 Task: Add Attachment from "Attach a link" to Card Card0000000336 in Board Board0000000084 in Workspace WS0000000028 in Trello. Add Cover Red to Card Card0000000336 in Board Board0000000084 in Workspace WS0000000028 in Trello. Add "Join Card" Button Button0000000336  to Card Card0000000336 in Board Board0000000084 in Workspace WS0000000028 in Trello. Add Description DS0000000336 to Card Card0000000336 in Board Board0000000084 in Workspace WS0000000028 in Trello. Add Comment CM0000000336 to Card Card0000000336 in Board Board0000000084 in Workspace WS0000000028 in Trello
Action: Mouse moved to (325, 461)
Screenshot: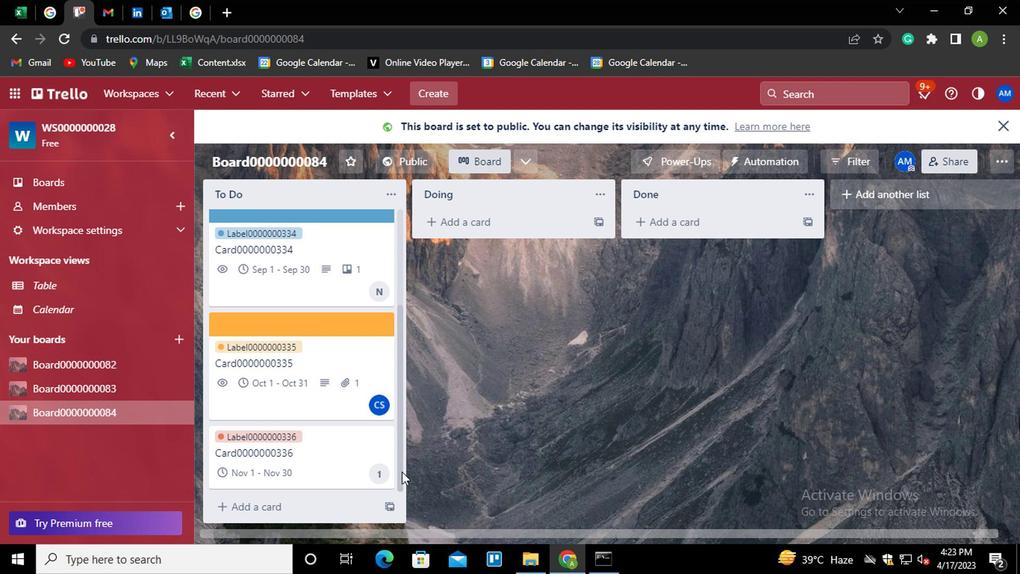 
Action: Mouse pressed left at (325, 461)
Screenshot: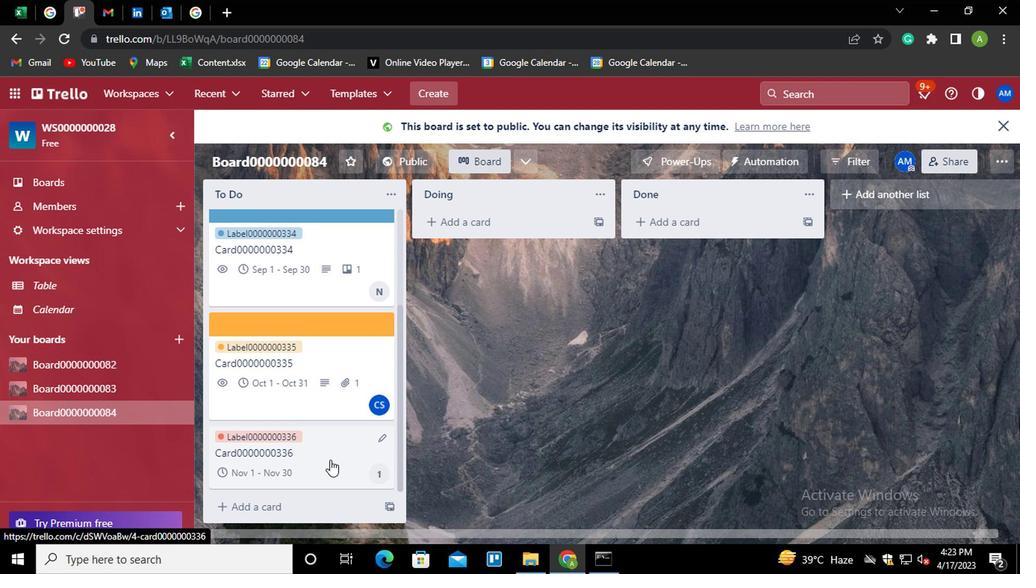
Action: Mouse moved to (398, 405)
Screenshot: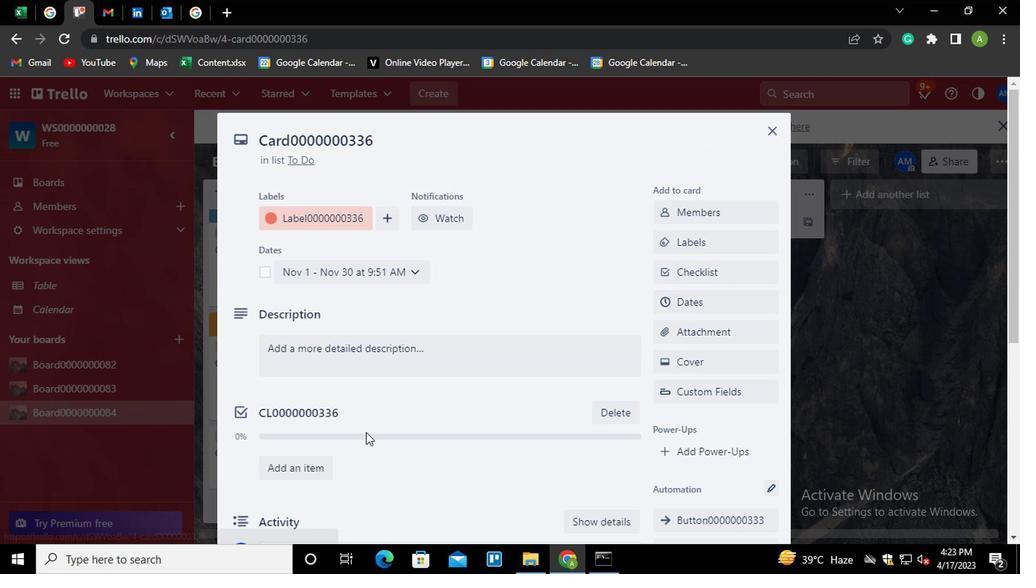 
Action: Mouse scrolled (398, 404) with delta (0, -1)
Screenshot: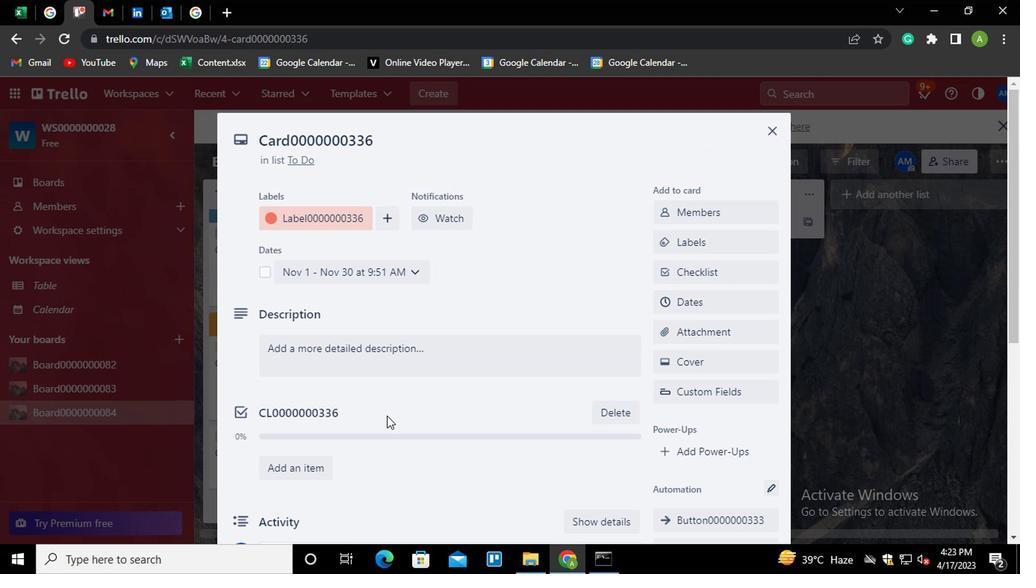 
Action: Mouse scrolled (398, 404) with delta (0, -1)
Screenshot: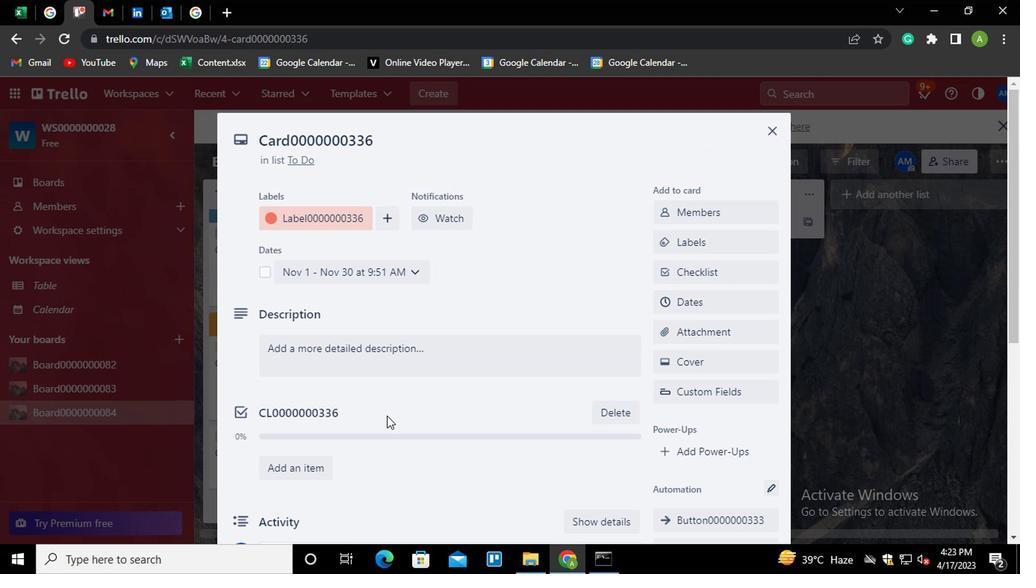 
Action: Mouse scrolled (398, 404) with delta (0, -1)
Screenshot: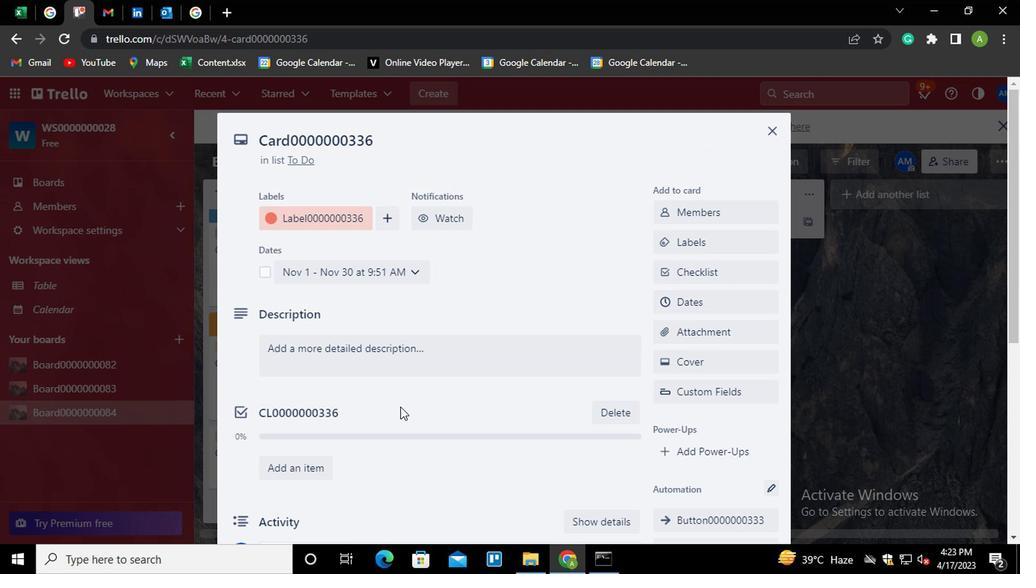 
Action: Mouse scrolled (398, 404) with delta (0, -1)
Screenshot: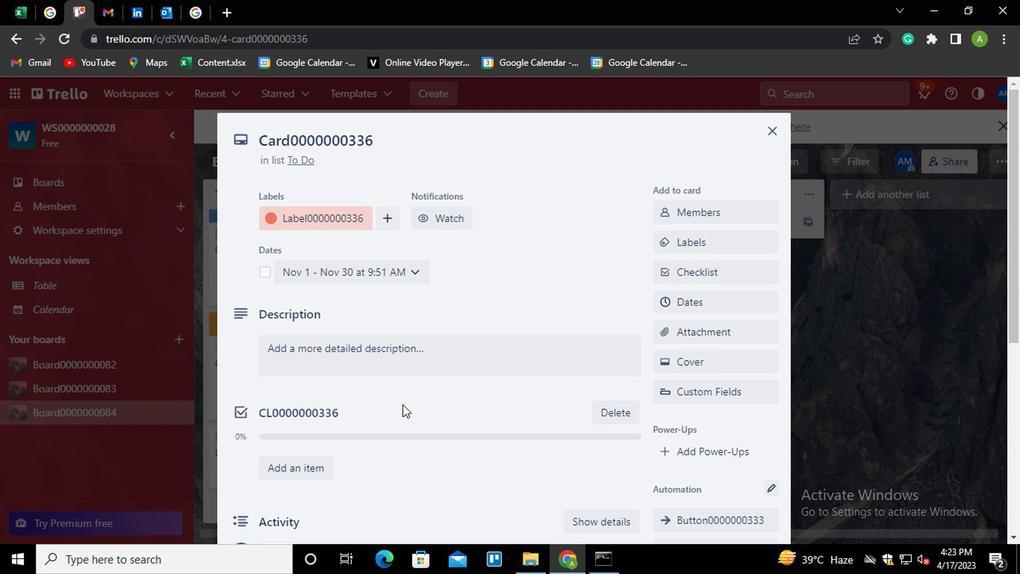 
Action: Mouse moved to (698, 217)
Screenshot: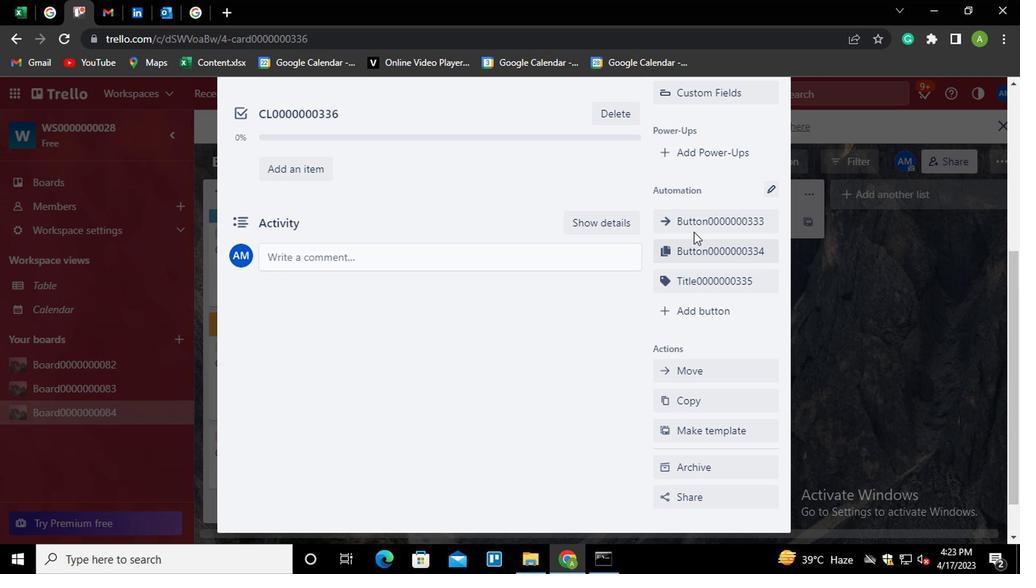 
Action: Mouse scrolled (698, 218) with delta (0, 0)
Screenshot: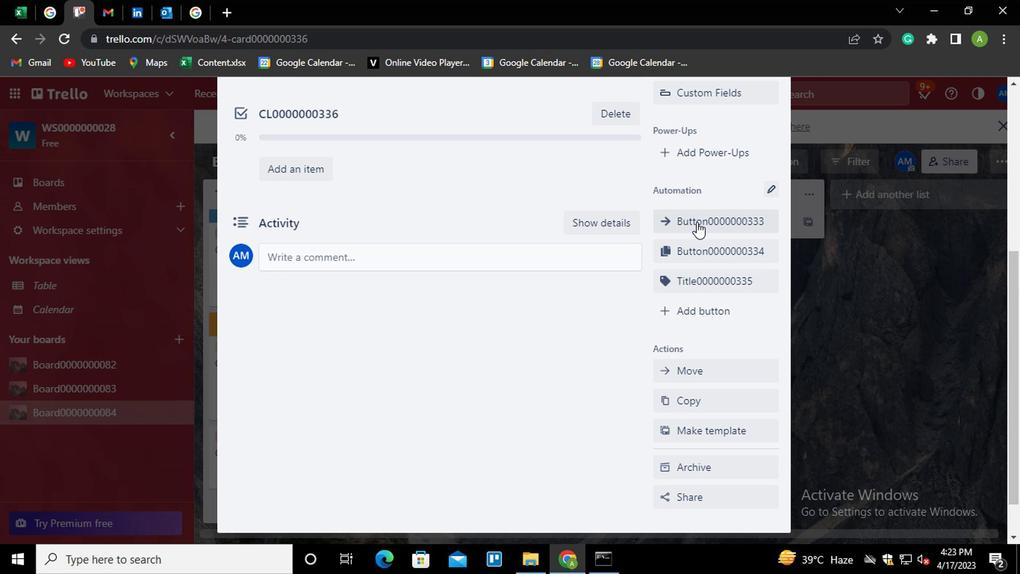 
Action: Mouse scrolled (698, 218) with delta (0, 0)
Screenshot: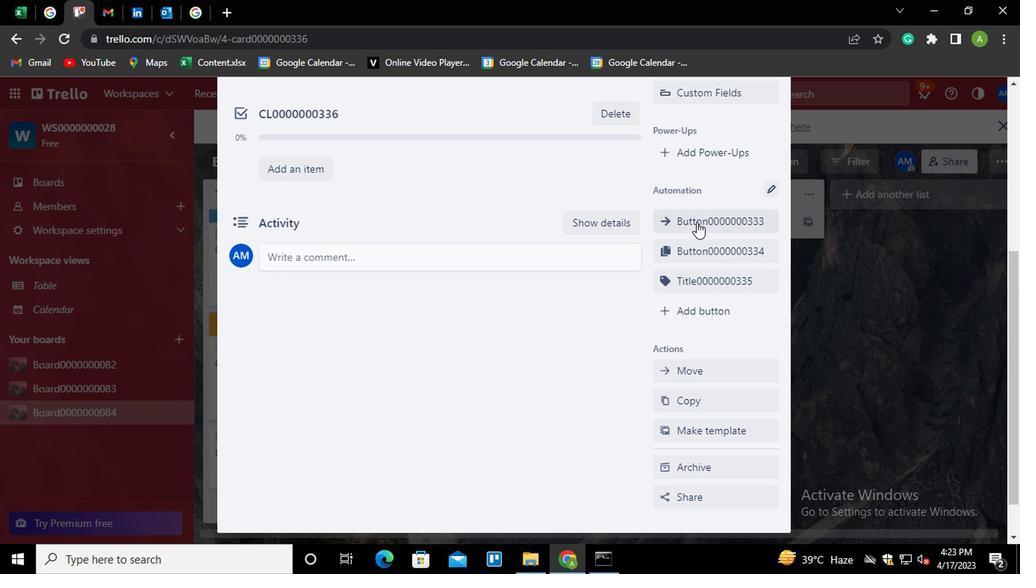 
Action: Mouse scrolled (698, 218) with delta (0, 0)
Screenshot: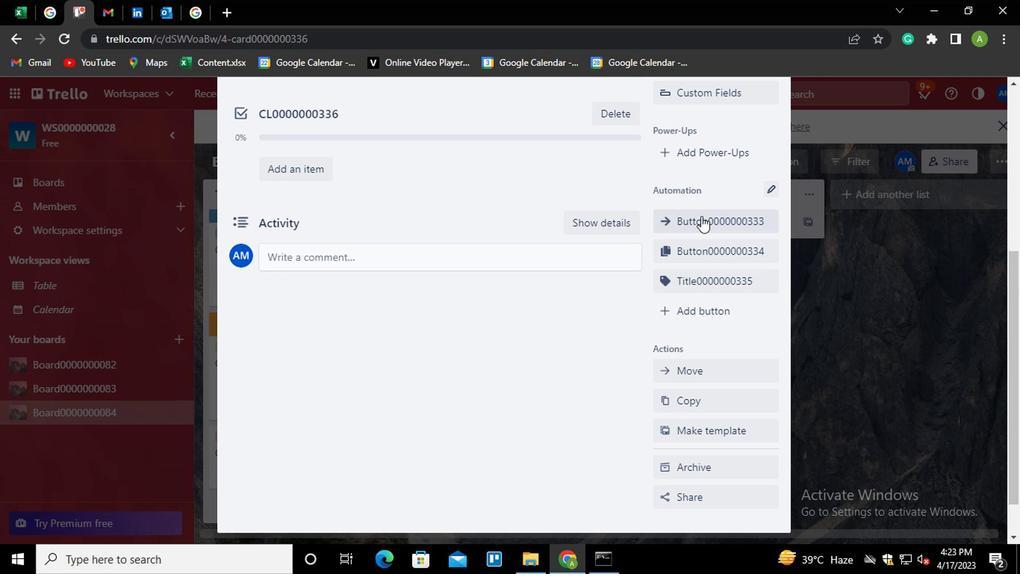 
Action: Mouse moved to (709, 256)
Screenshot: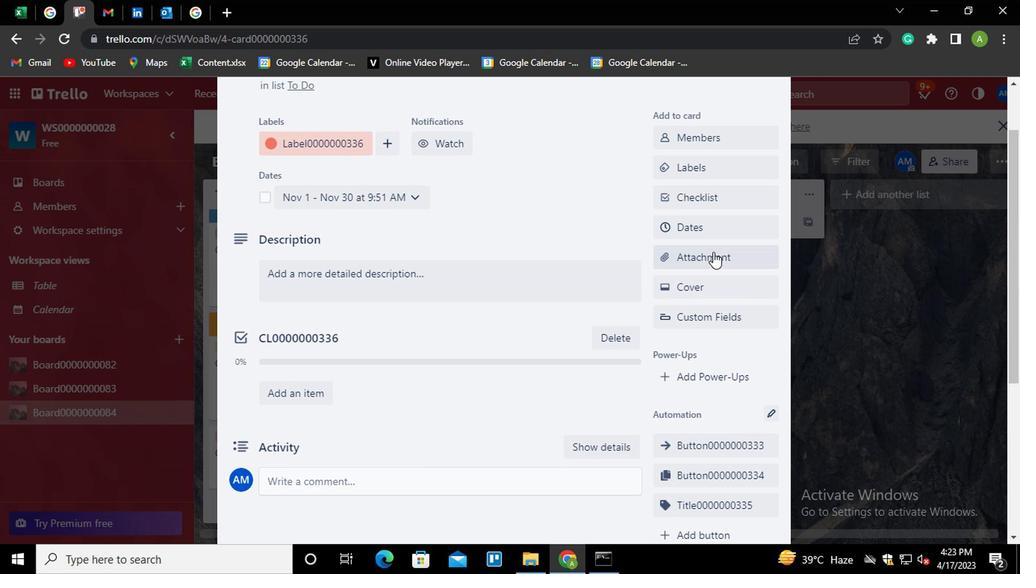 
Action: Mouse pressed left at (709, 256)
Screenshot: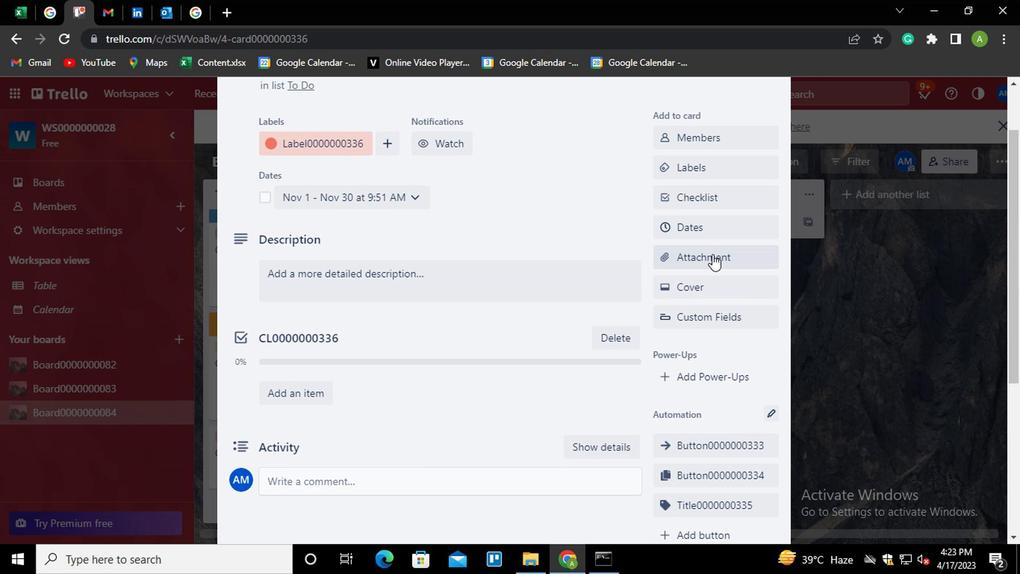 
Action: Mouse moved to (708, 295)
Screenshot: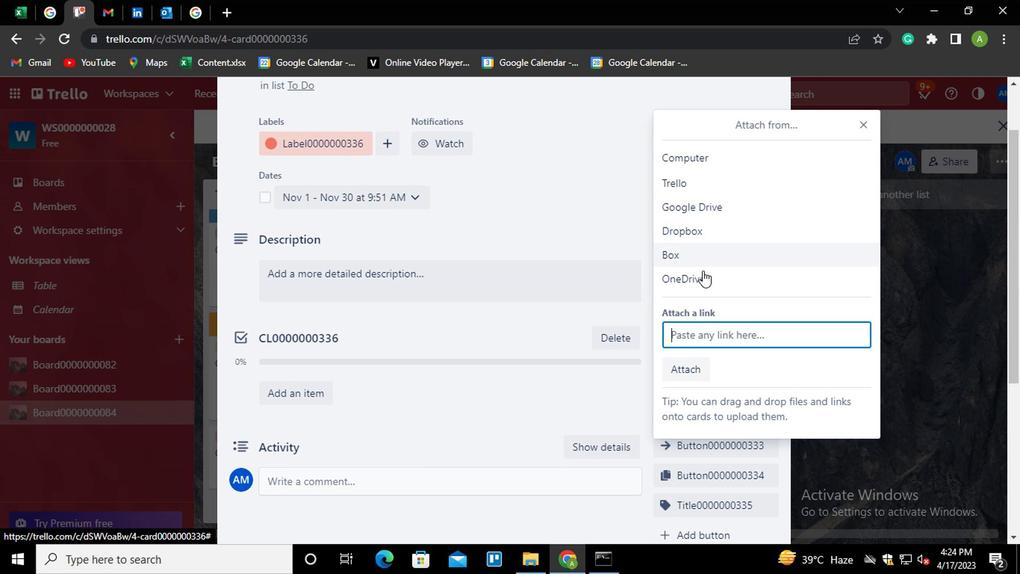 
Action: Key pressed ctrl+V
Screenshot: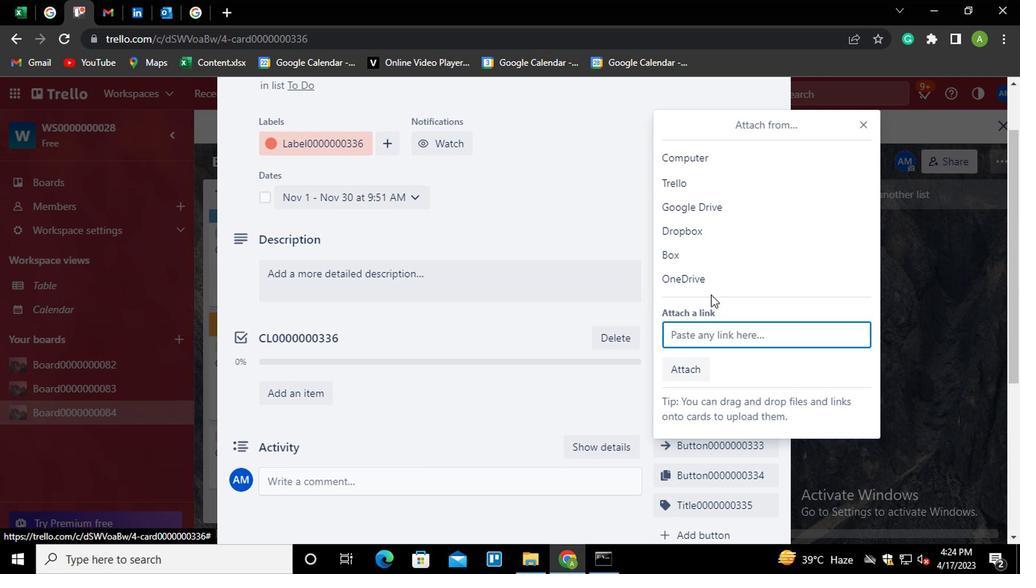 
Action: Mouse moved to (682, 419)
Screenshot: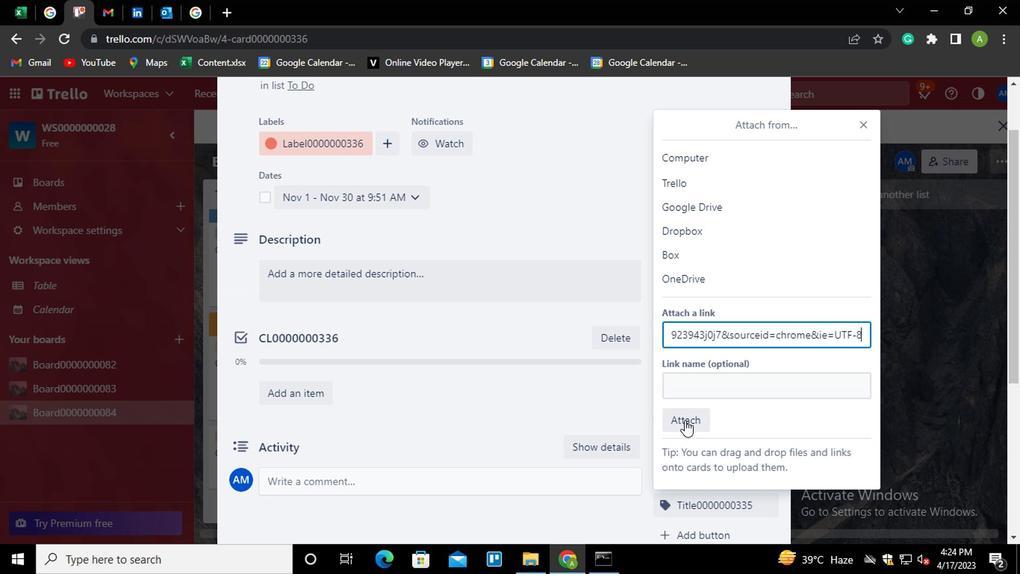 
Action: Mouse pressed left at (682, 419)
Screenshot: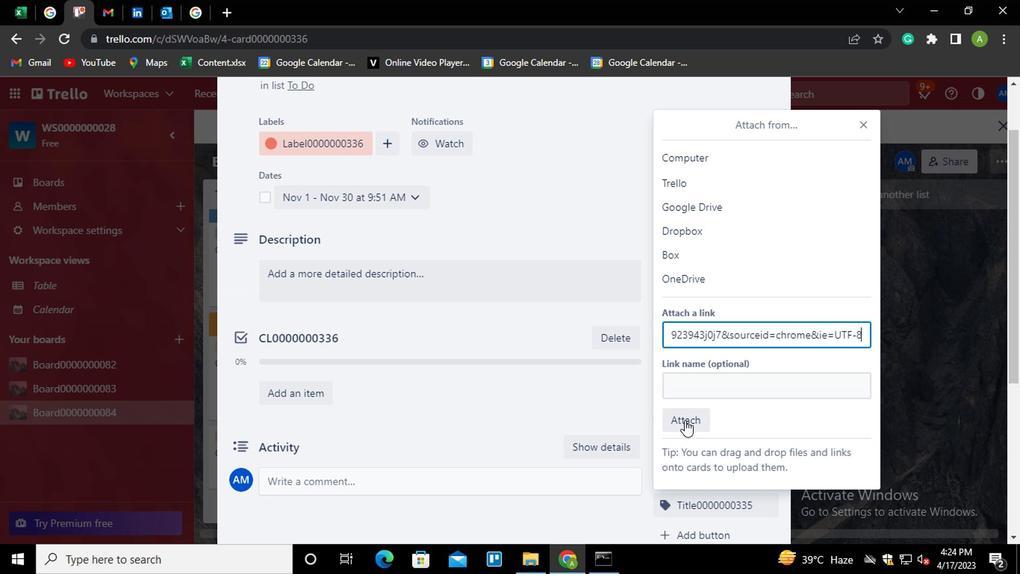 
Action: Mouse moved to (705, 286)
Screenshot: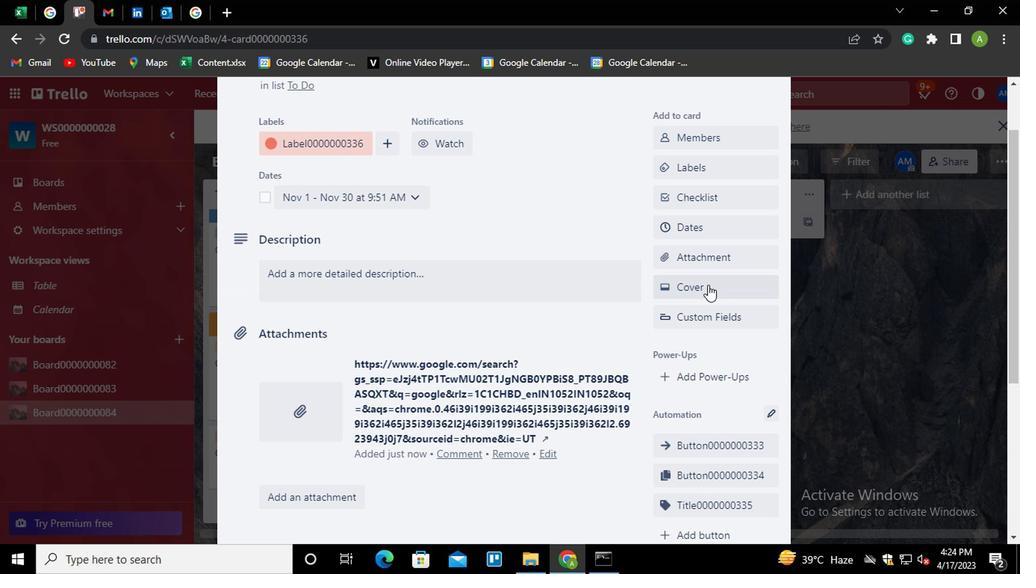 
Action: Mouse pressed left at (705, 286)
Screenshot: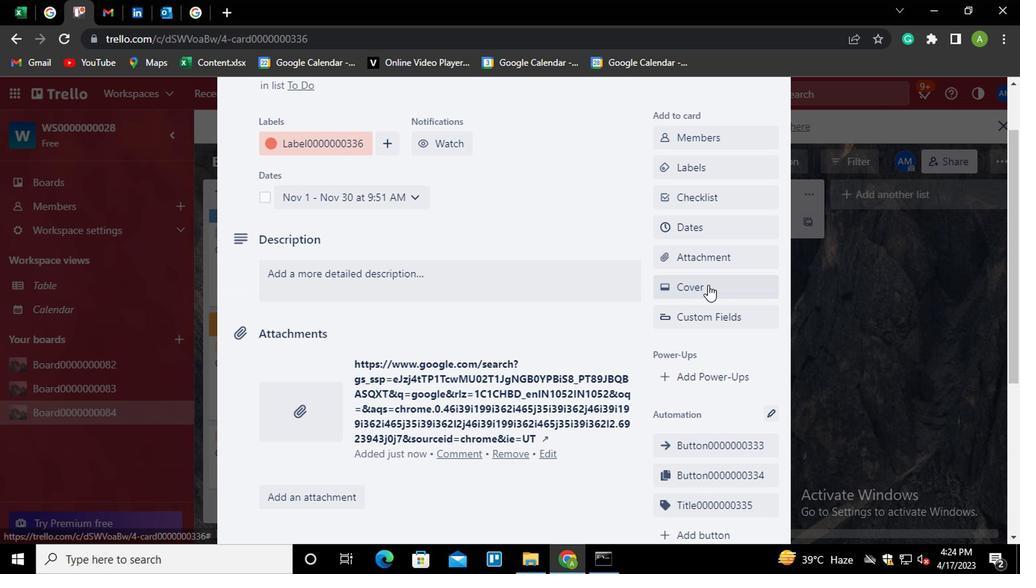 
Action: Mouse moved to (814, 263)
Screenshot: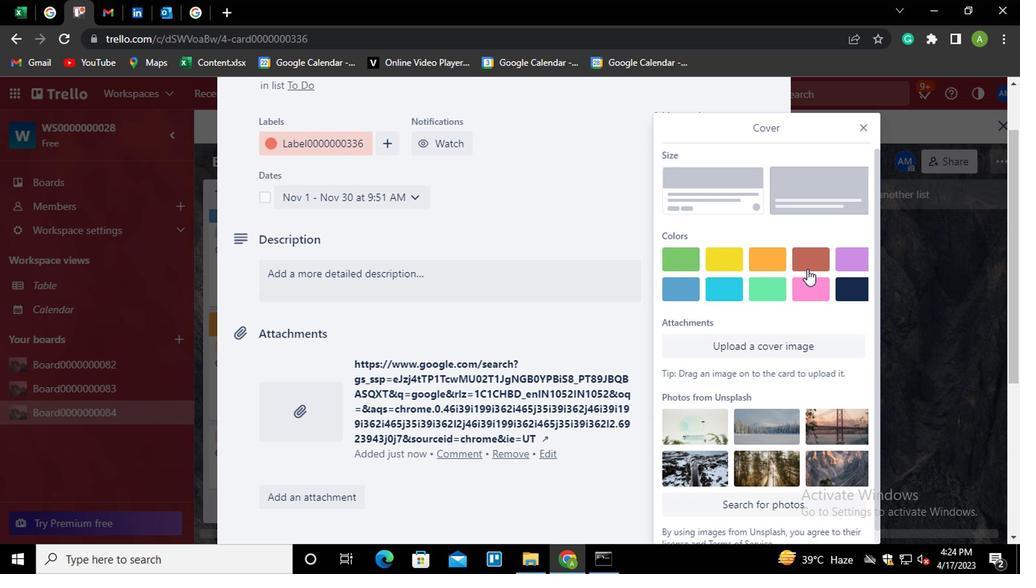 
Action: Mouse pressed left at (814, 263)
Screenshot: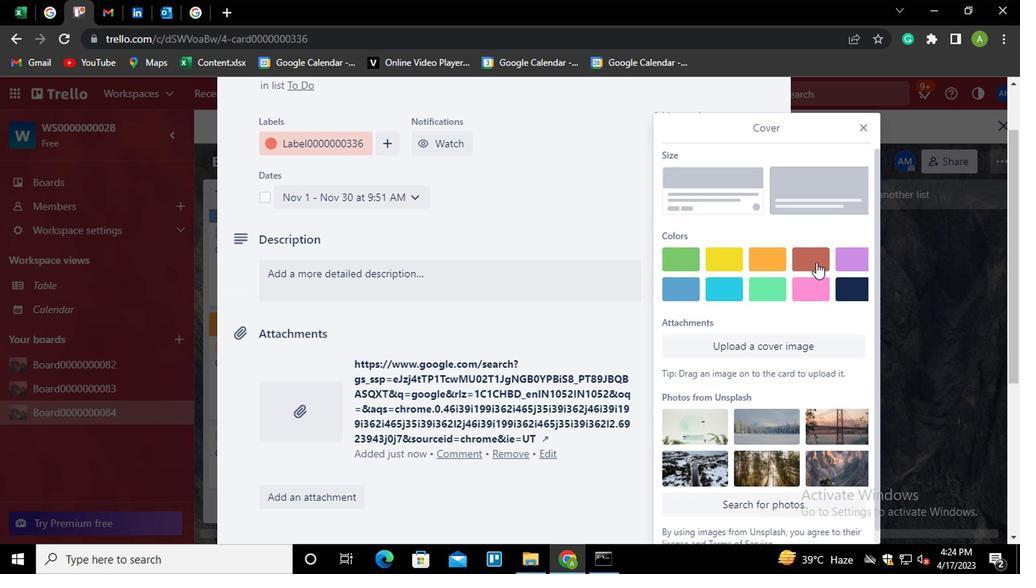 
Action: Mouse moved to (615, 210)
Screenshot: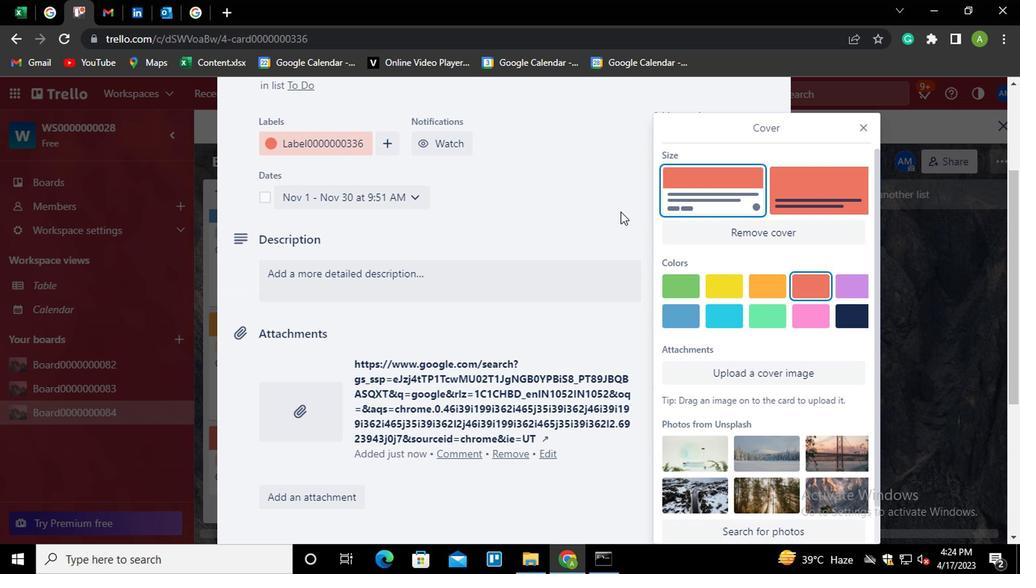 
Action: Mouse pressed left at (615, 210)
Screenshot: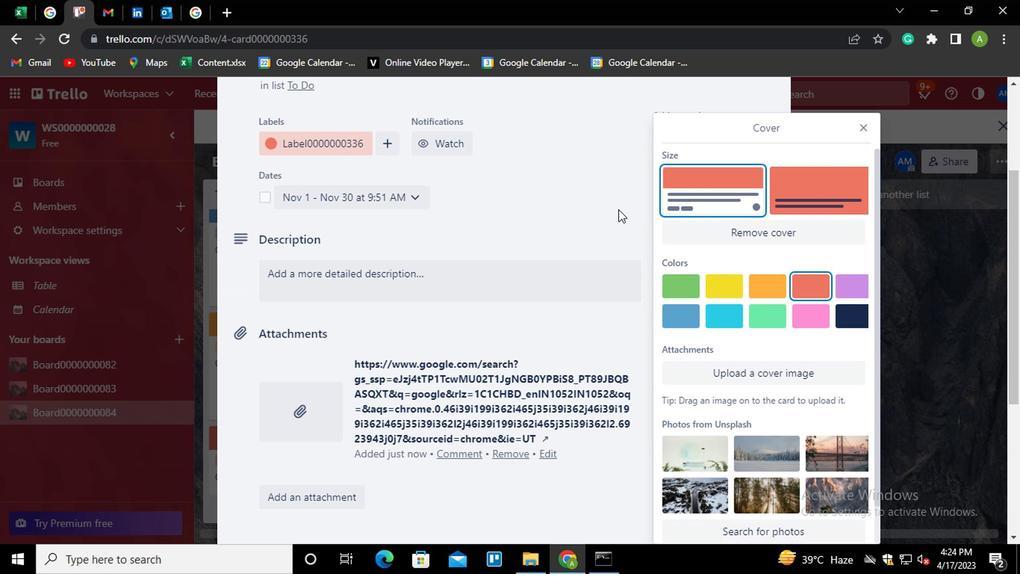 
Action: Mouse moved to (691, 500)
Screenshot: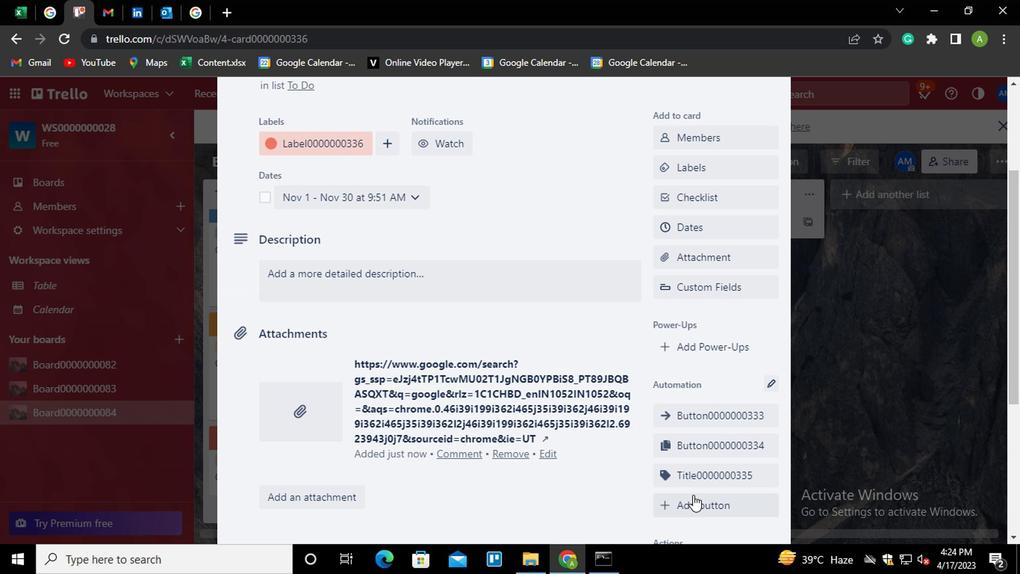 
Action: Mouse pressed left at (691, 500)
Screenshot: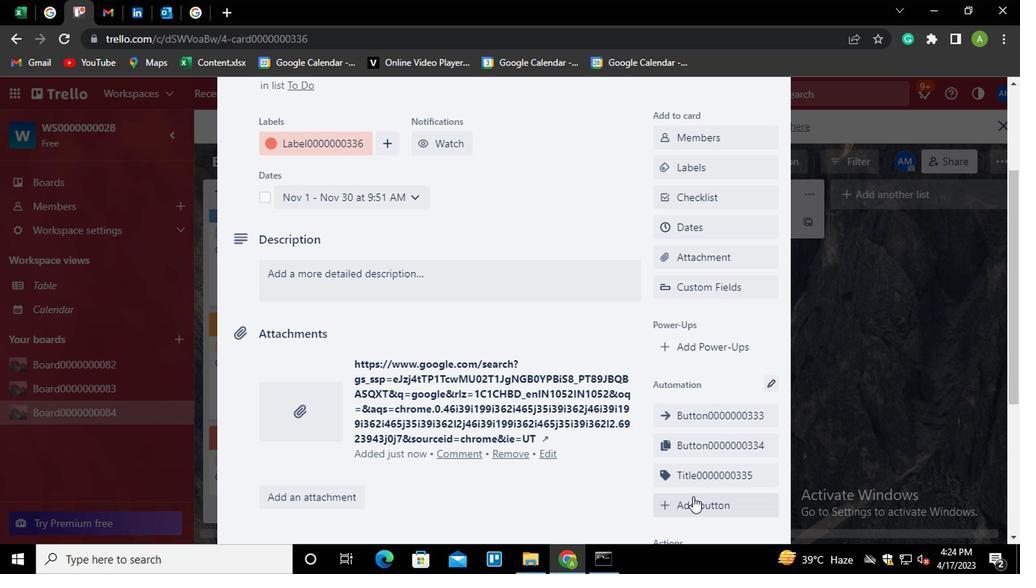 
Action: Mouse moved to (719, 285)
Screenshot: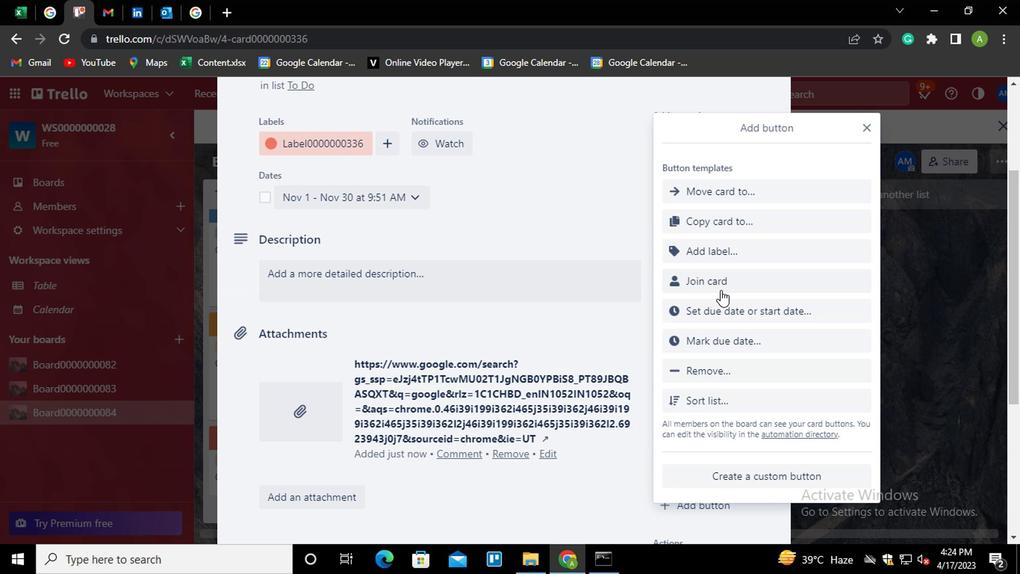 
Action: Mouse pressed left at (719, 285)
Screenshot: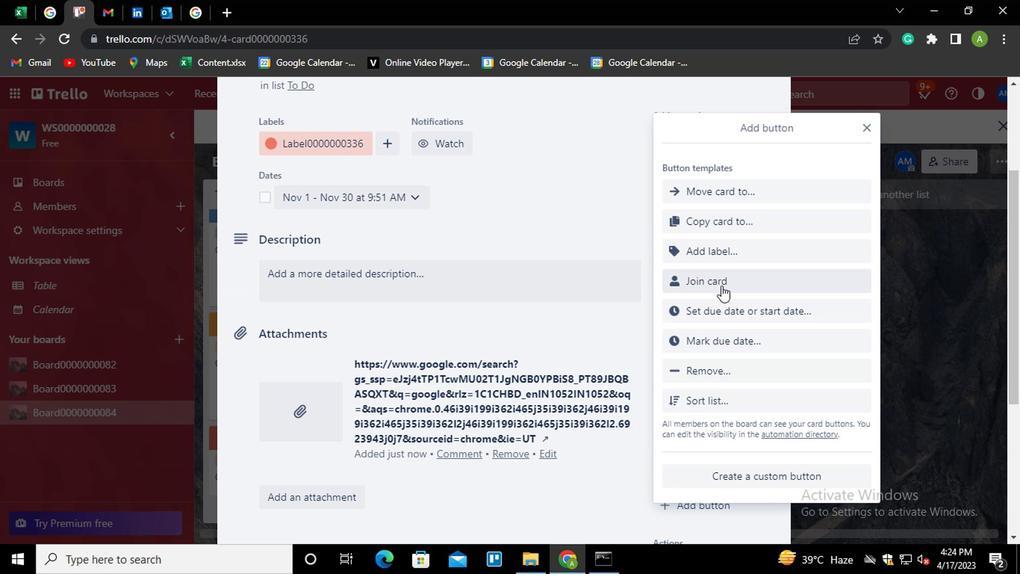 
Action: Mouse moved to (733, 293)
Screenshot: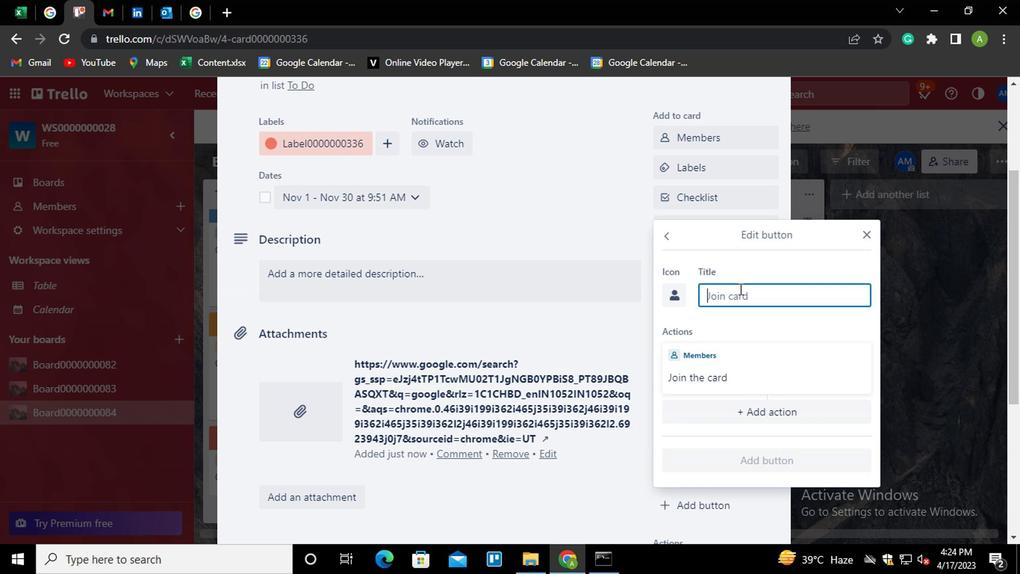 
Action: Key pressed <Key.shift>
Screenshot: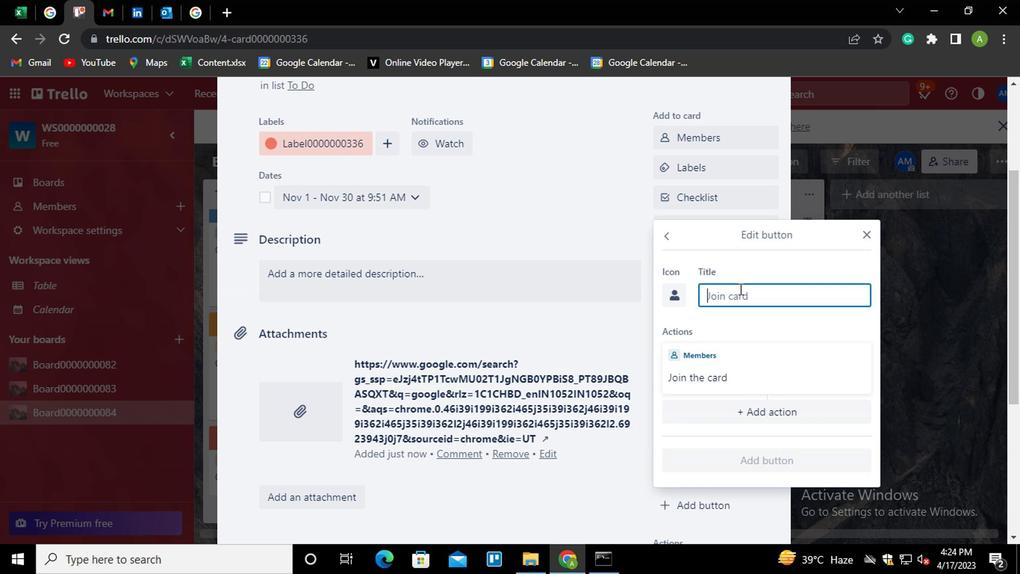 
Action: Mouse moved to (733, 293)
Screenshot: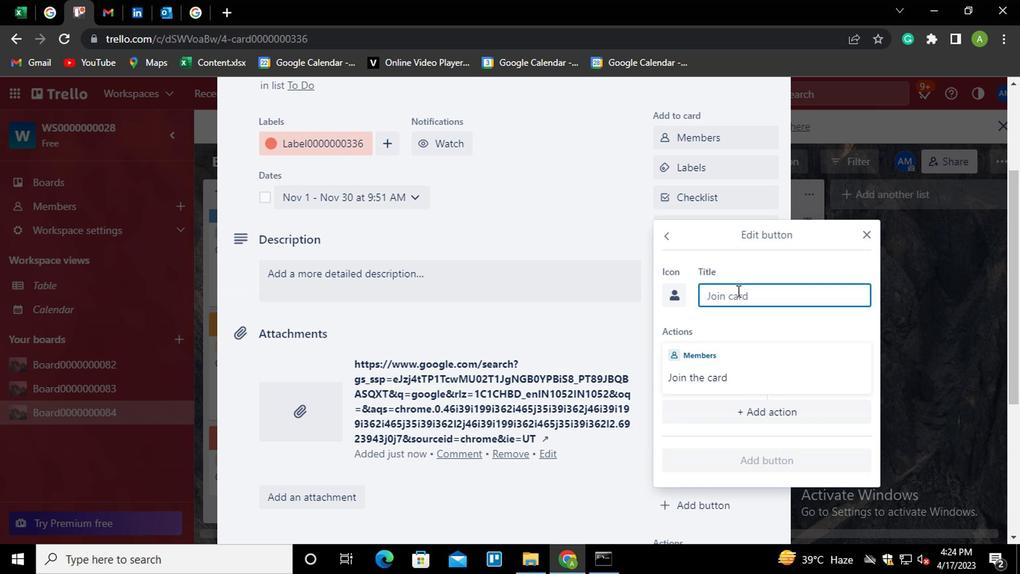 
Action: Key pressed <Key.shift>BU
Screenshot: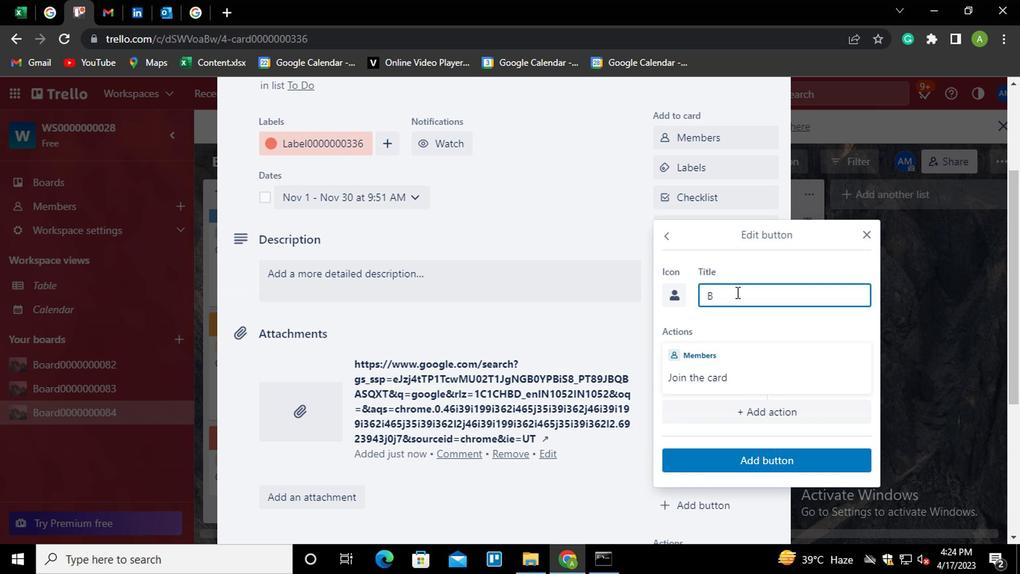 
Action: Mouse moved to (734, 292)
Screenshot: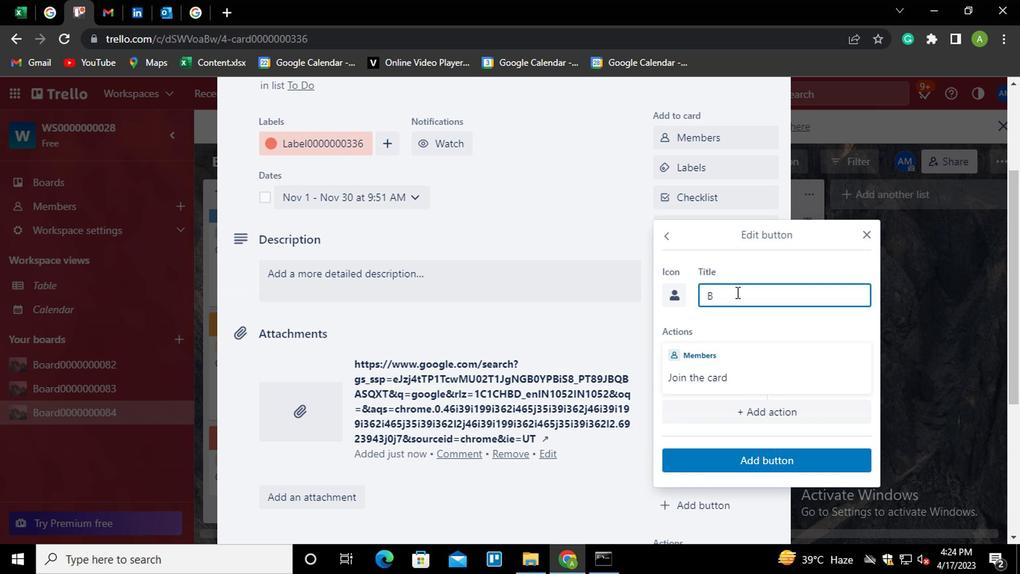 
Action: Key pressed TTON<Key.shift>00000
Screenshot: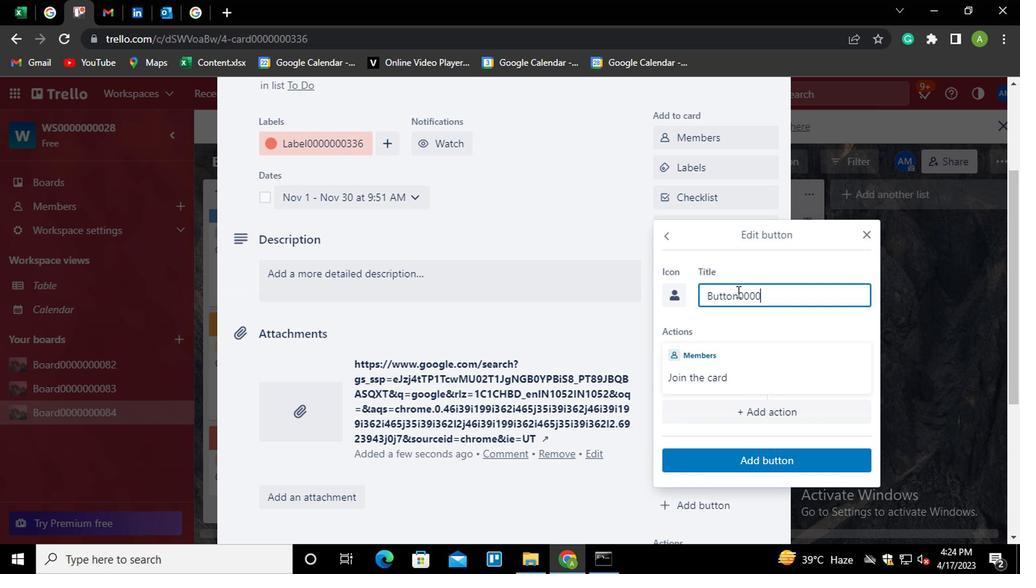 
Action: Mouse moved to (735, 291)
Screenshot: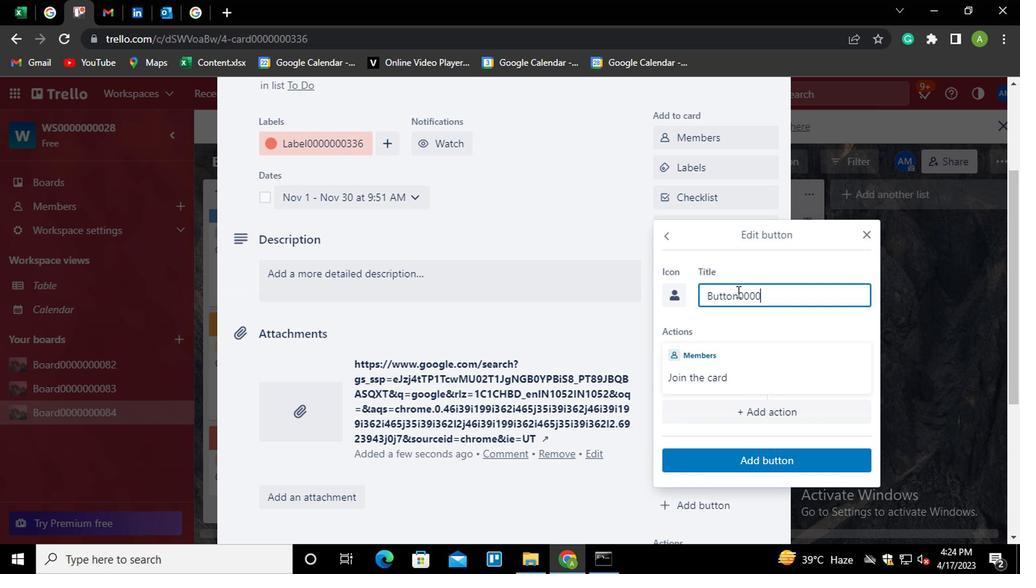 
Action: Key pressed 0
Screenshot: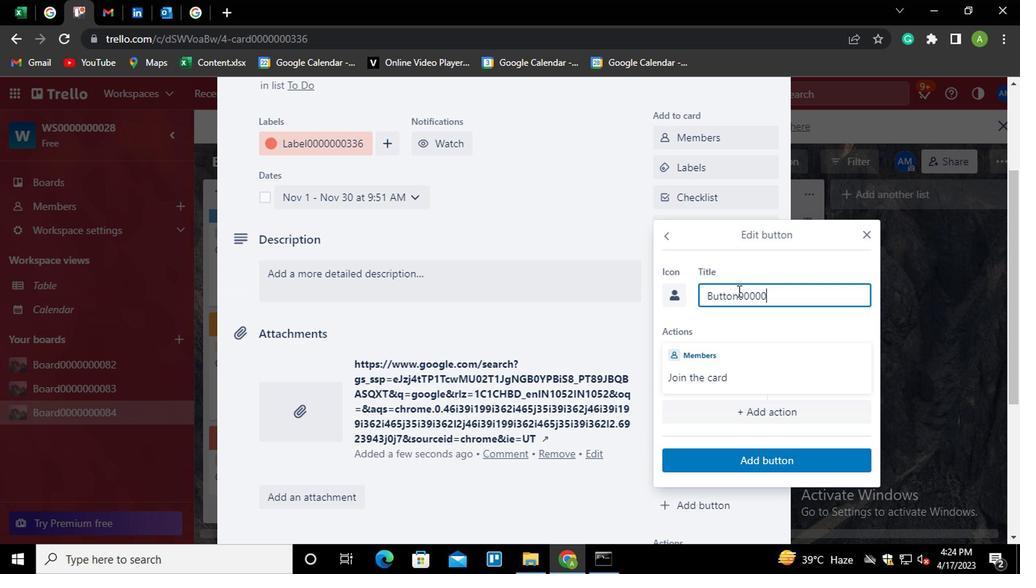 
Action: Mouse moved to (736, 291)
Screenshot: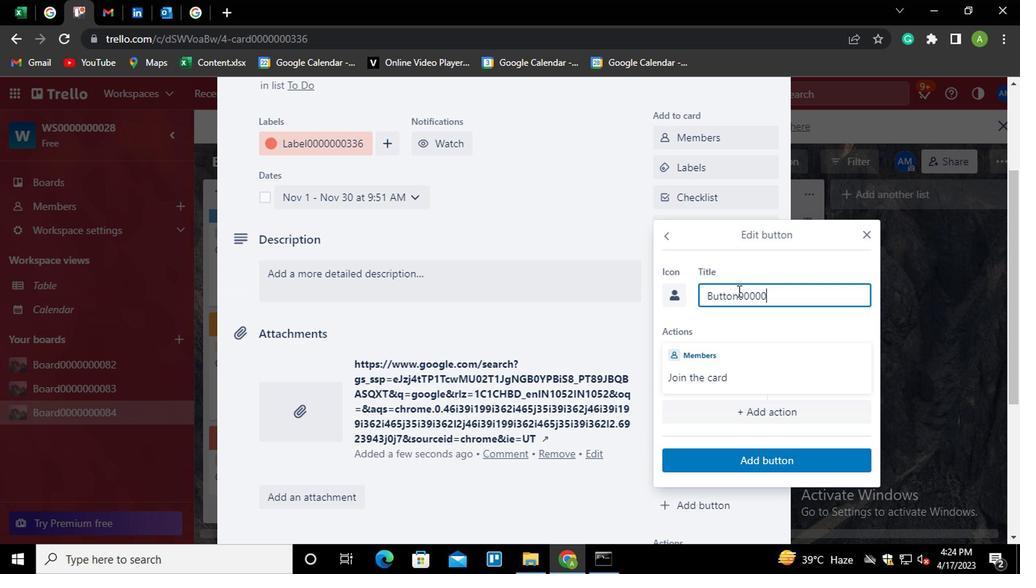 
Action: Key pressed 0
Screenshot: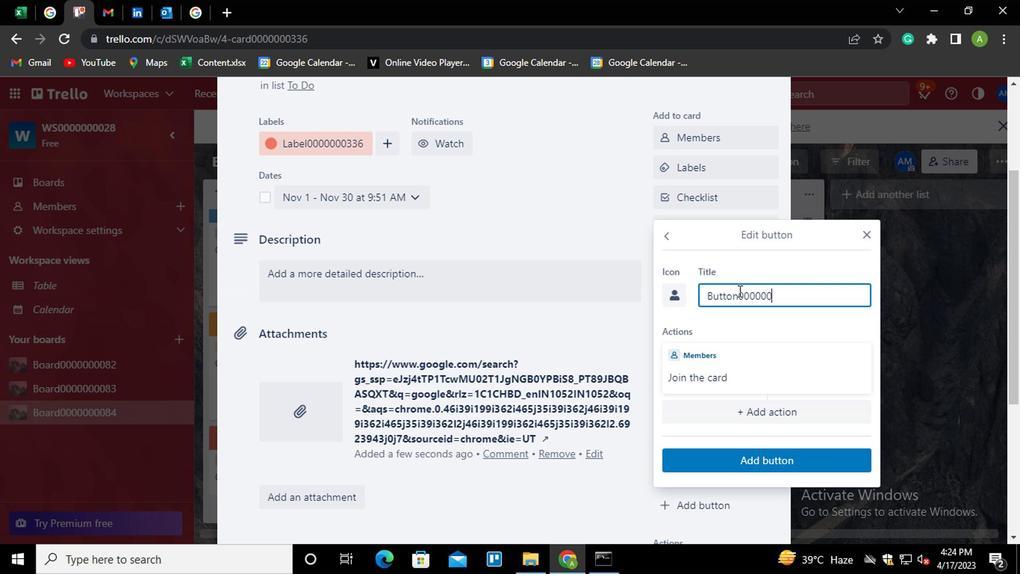 
Action: Mouse moved to (738, 290)
Screenshot: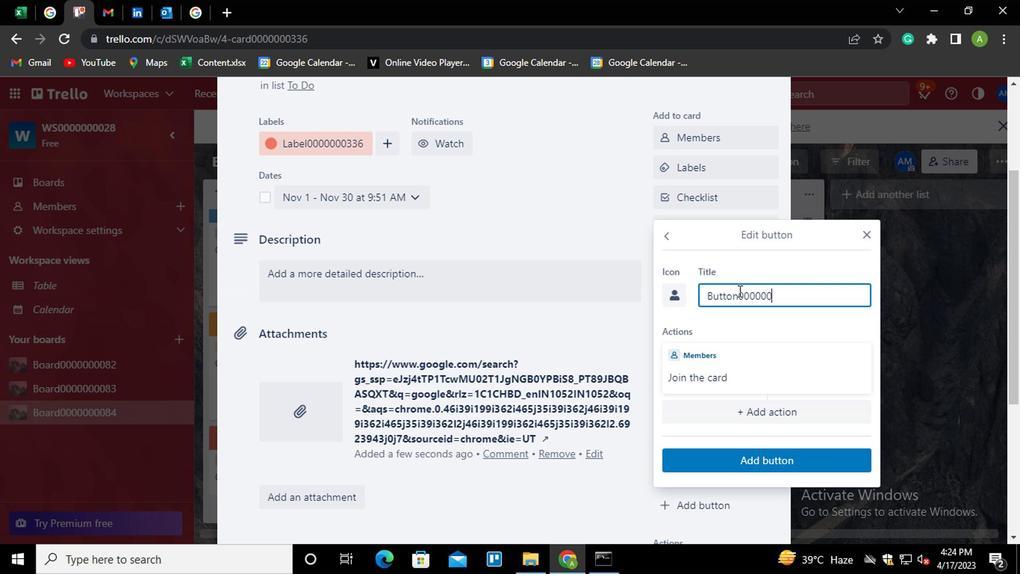 
Action: Key pressed 336
Screenshot: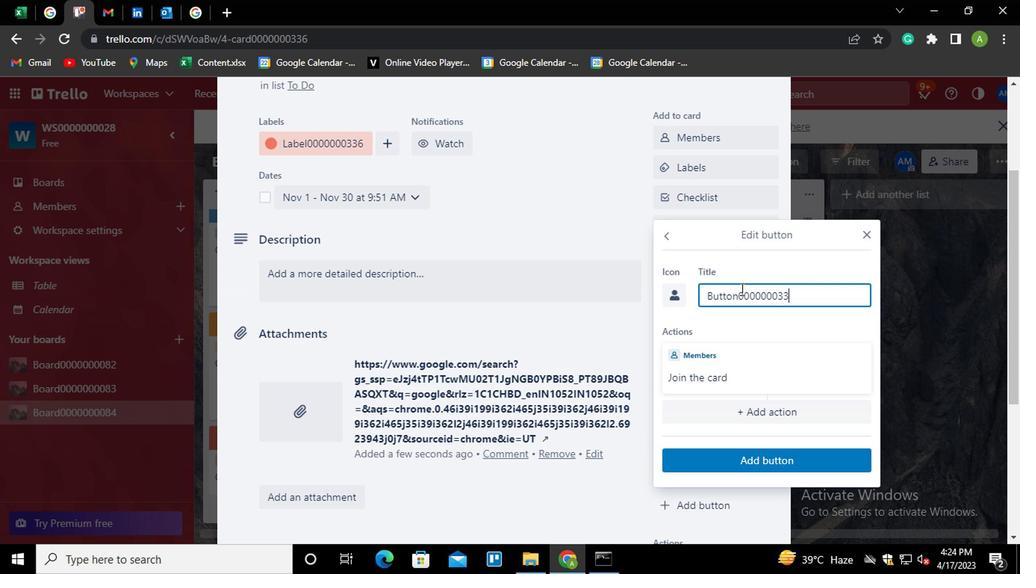 
Action: Mouse moved to (757, 457)
Screenshot: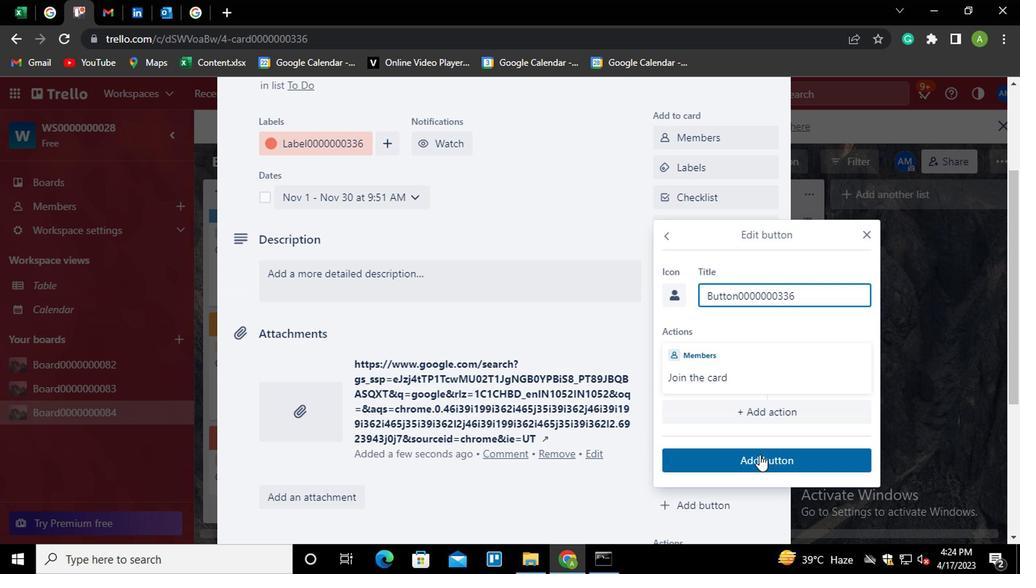 
Action: Mouse pressed left at (757, 457)
Screenshot: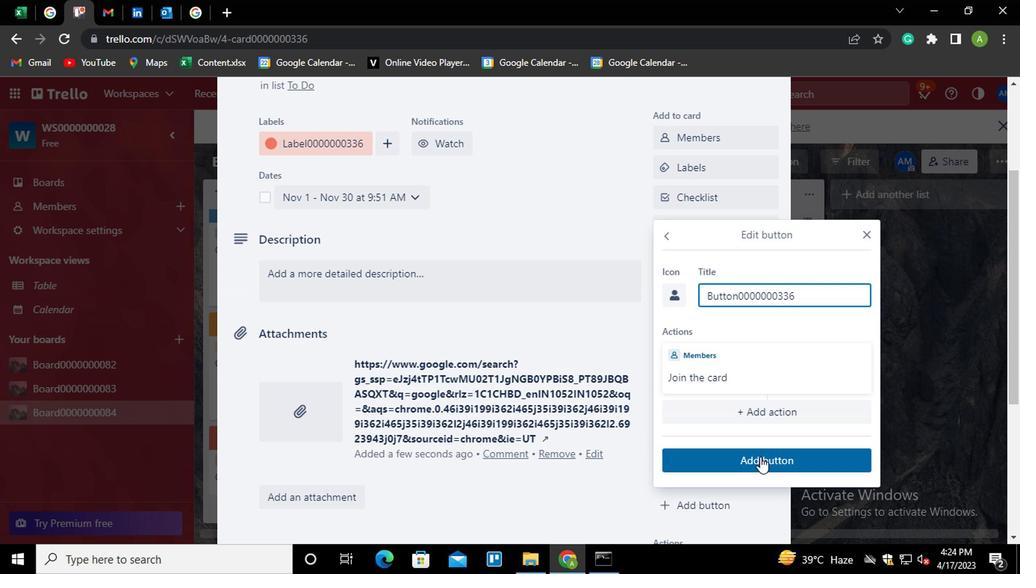 
Action: Mouse moved to (348, 280)
Screenshot: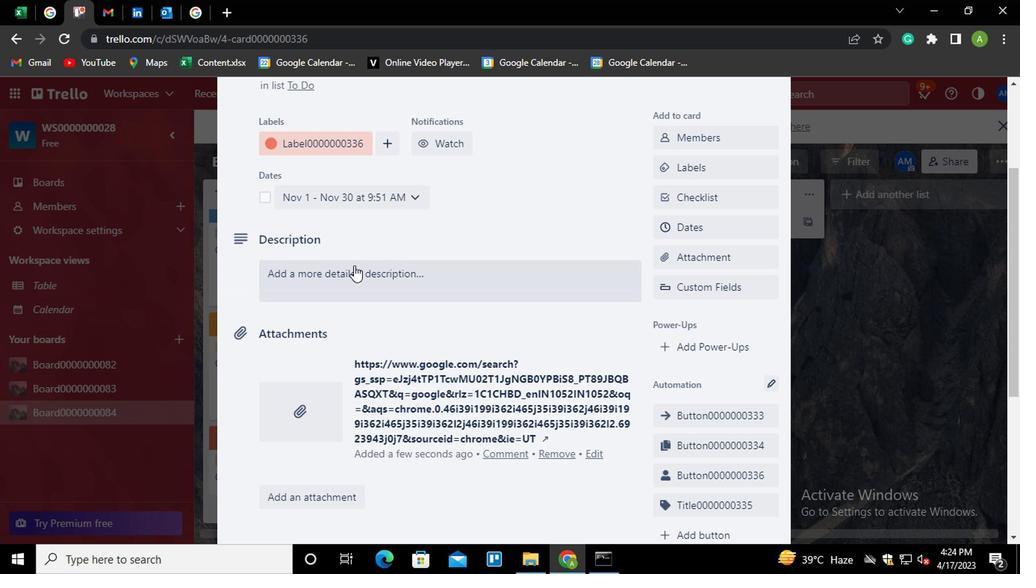 
Action: Mouse pressed left at (348, 280)
Screenshot: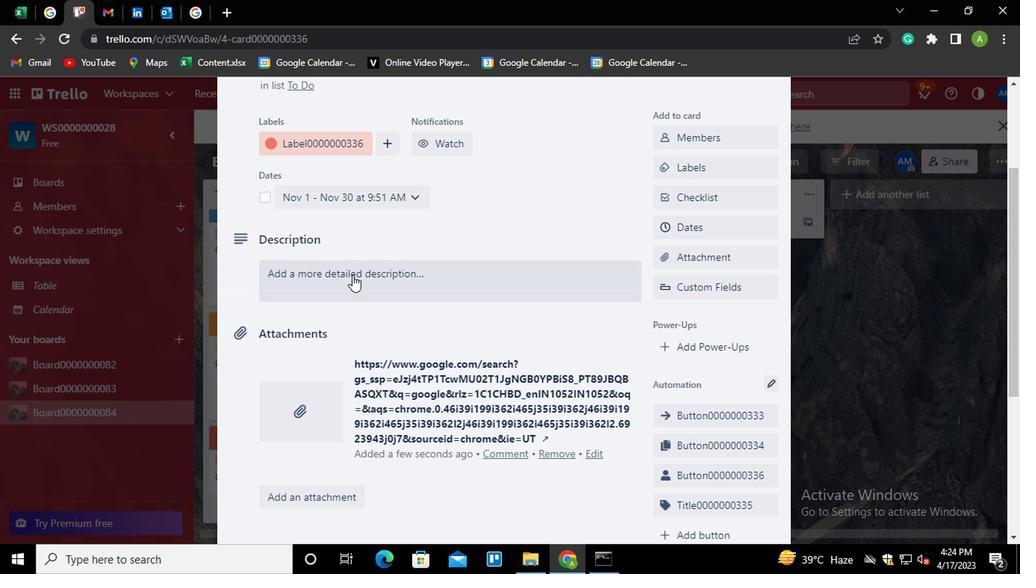 
Action: Mouse moved to (346, 280)
Screenshot: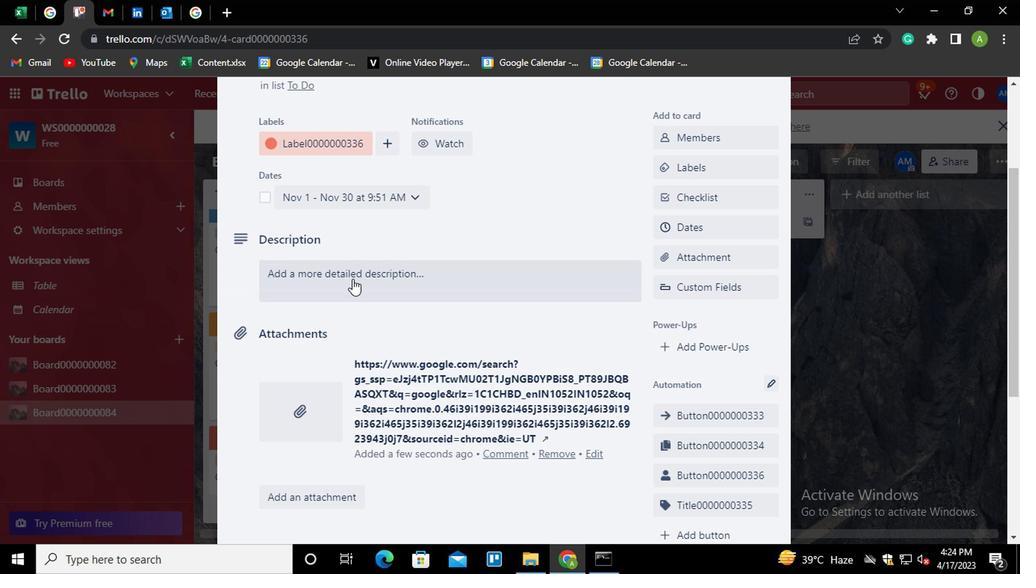 
Action: Key pressed <Key.shift>DS0000000336
Screenshot: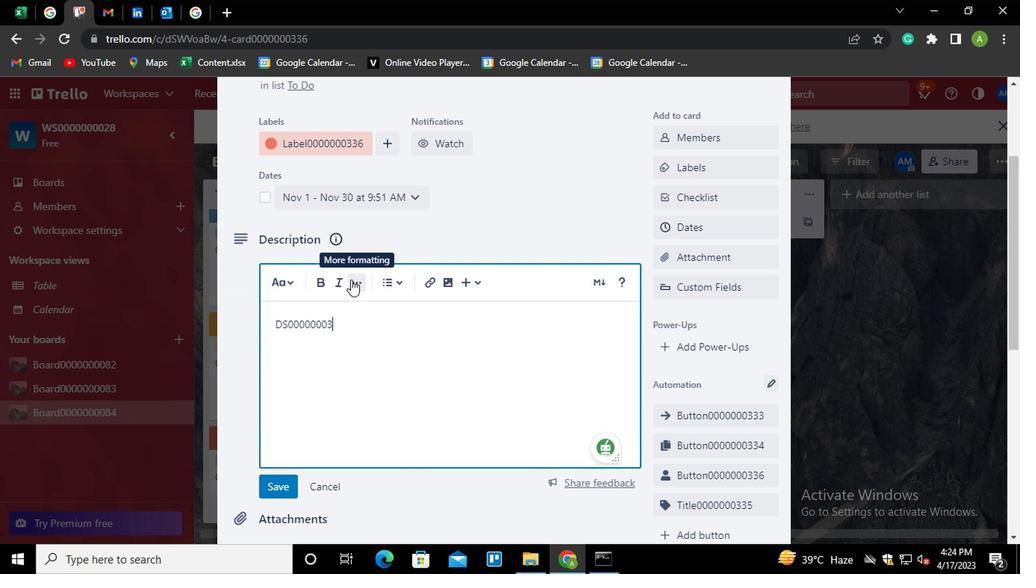 
Action: Mouse moved to (275, 484)
Screenshot: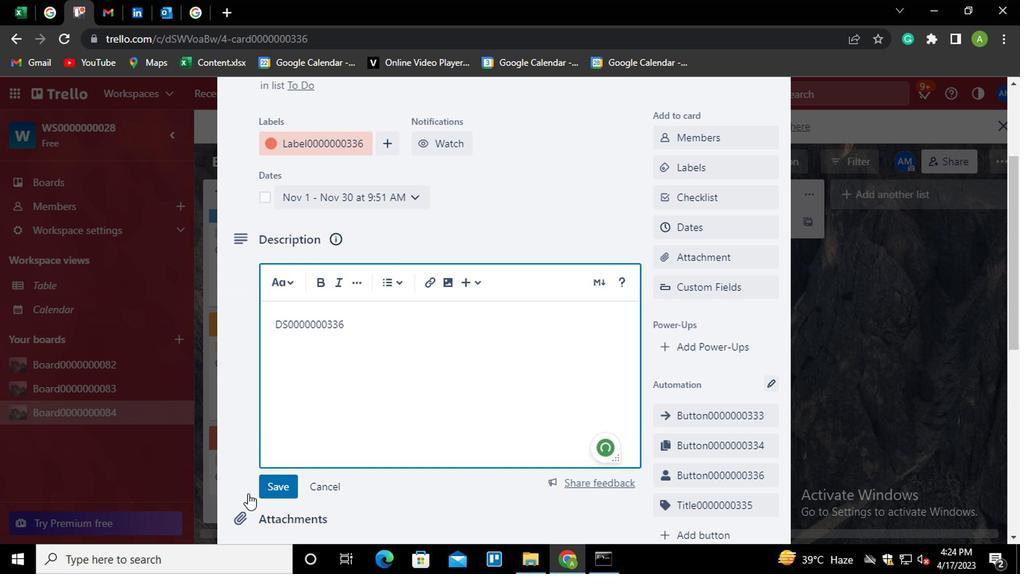 
Action: Mouse pressed left at (275, 484)
Screenshot: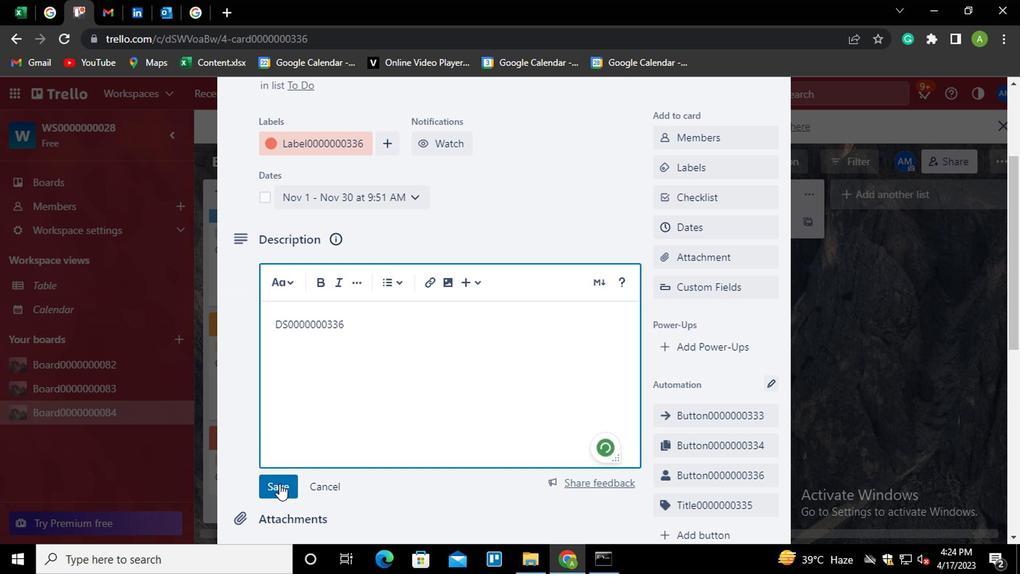 
Action: Mouse moved to (439, 431)
Screenshot: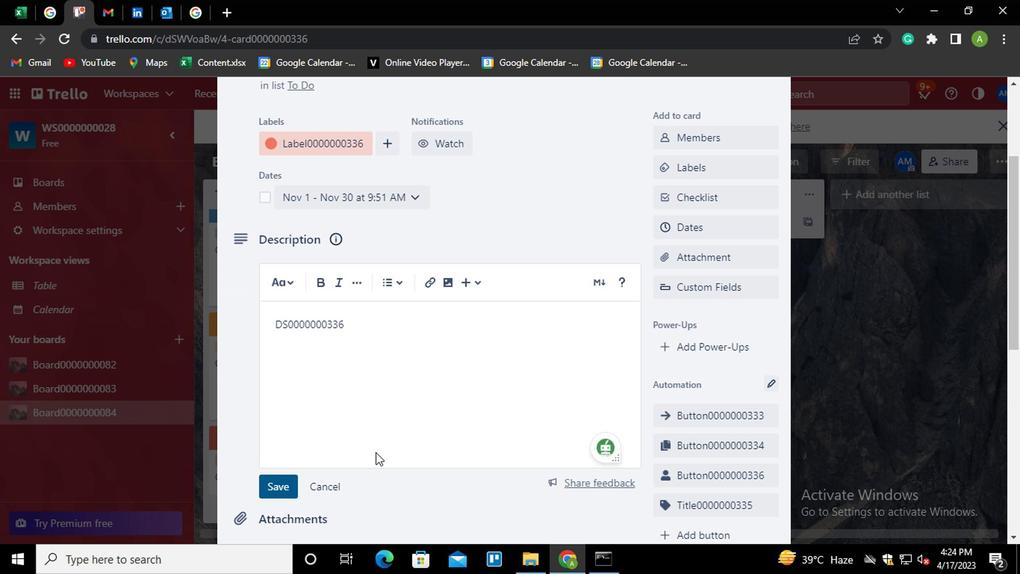 
Action: Mouse scrolled (439, 430) with delta (0, -1)
Screenshot: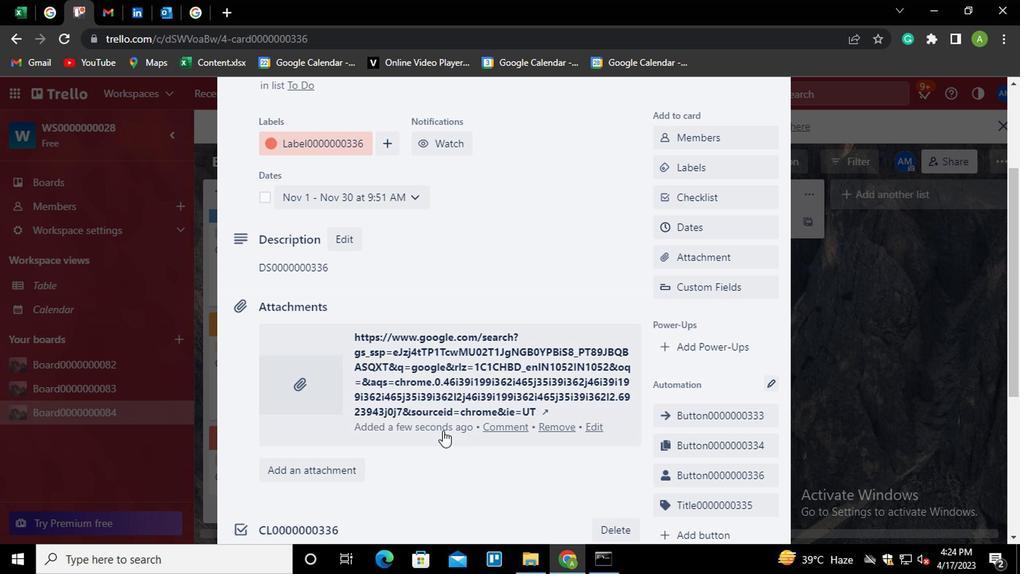 
Action: Mouse scrolled (439, 430) with delta (0, -1)
Screenshot: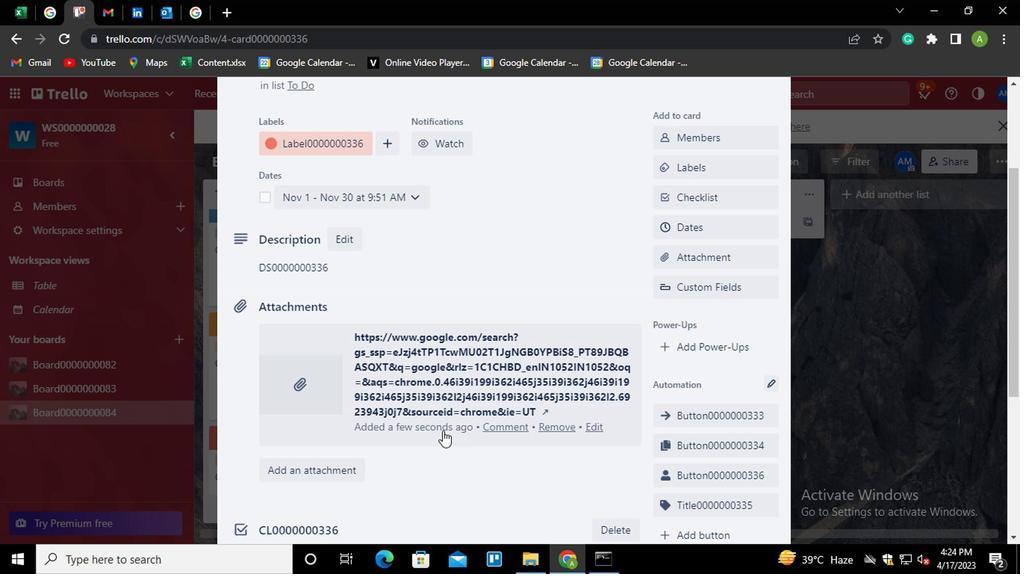 
Action: Mouse scrolled (439, 430) with delta (0, -1)
Screenshot: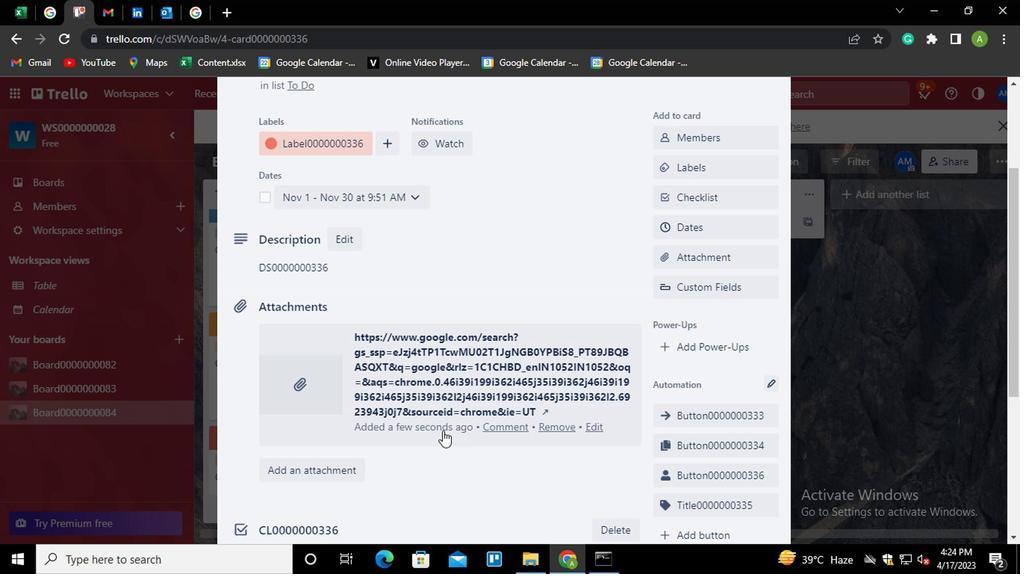 
Action: Mouse scrolled (439, 430) with delta (0, -1)
Screenshot: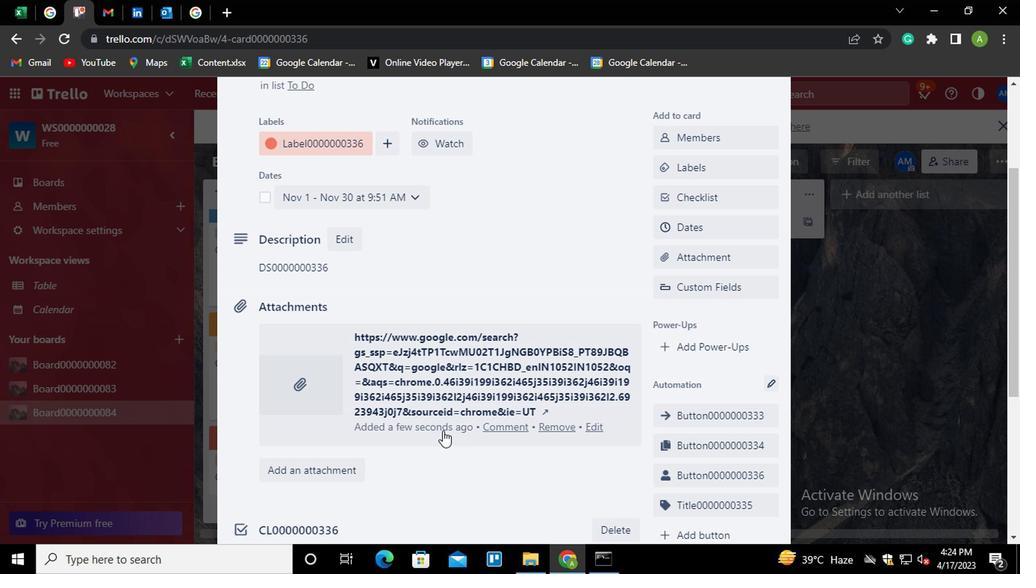 
Action: Mouse moved to (330, 404)
Screenshot: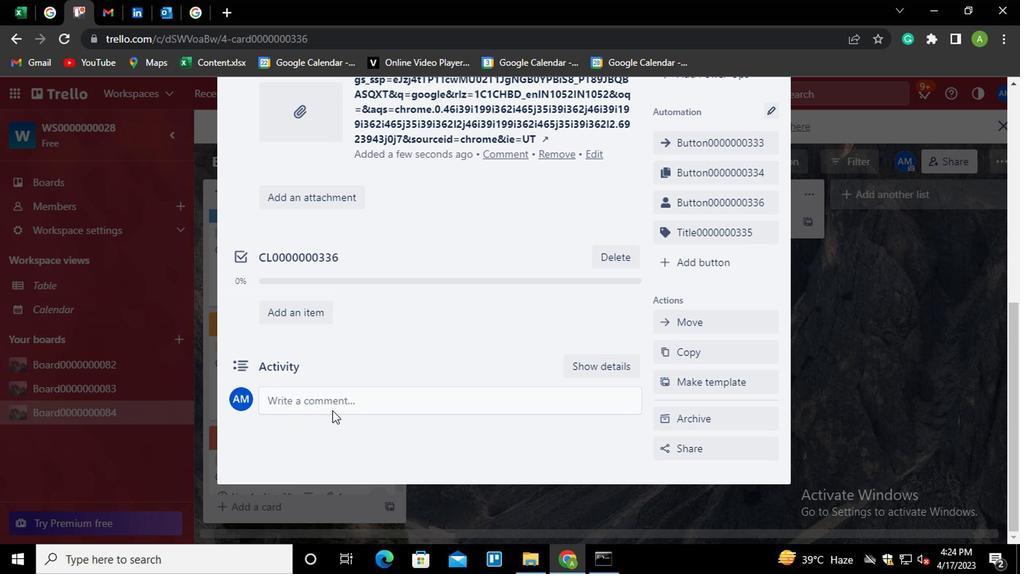 
Action: Mouse pressed left at (330, 404)
Screenshot: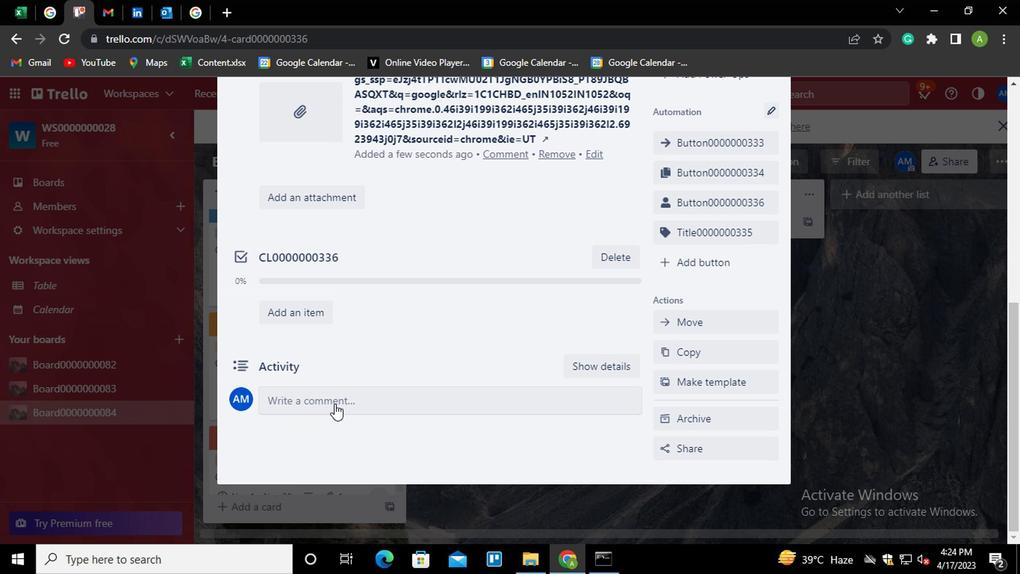 
Action: Key pressed <Key.shift>CM0000000336
Screenshot: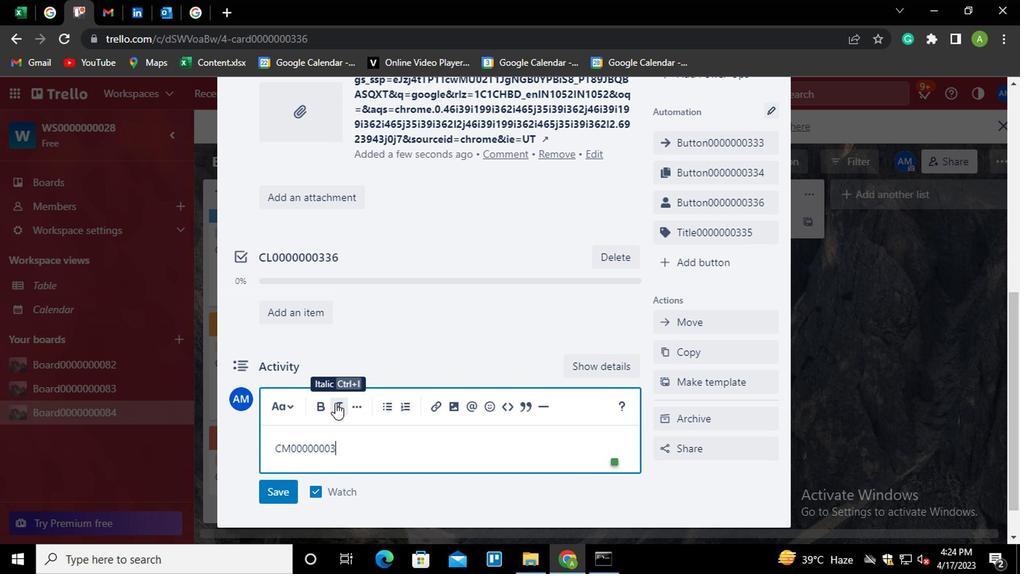 
Action: Mouse moved to (279, 483)
Screenshot: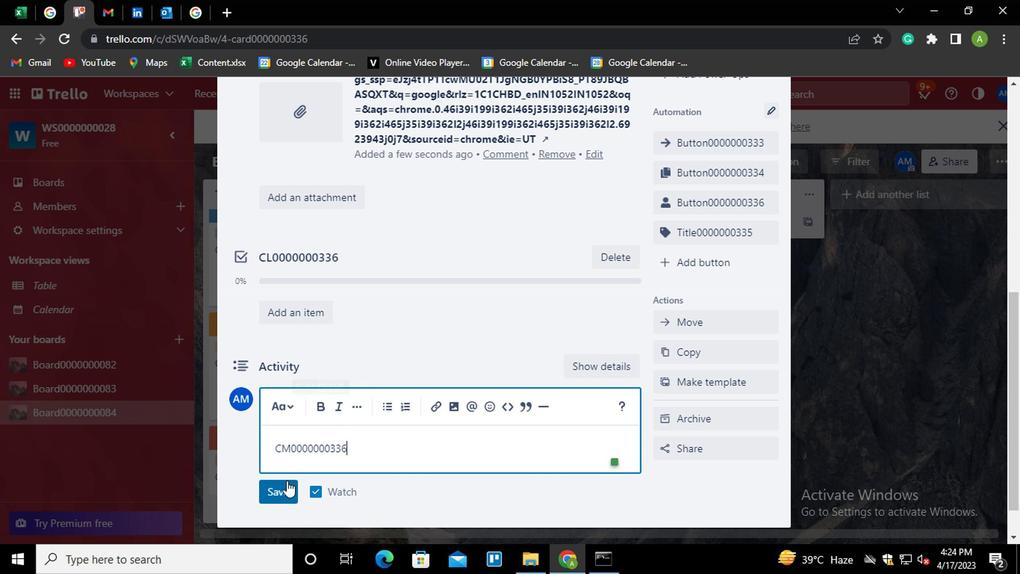 
Action: Mouse pressed left at (279, 483)
Screenshot: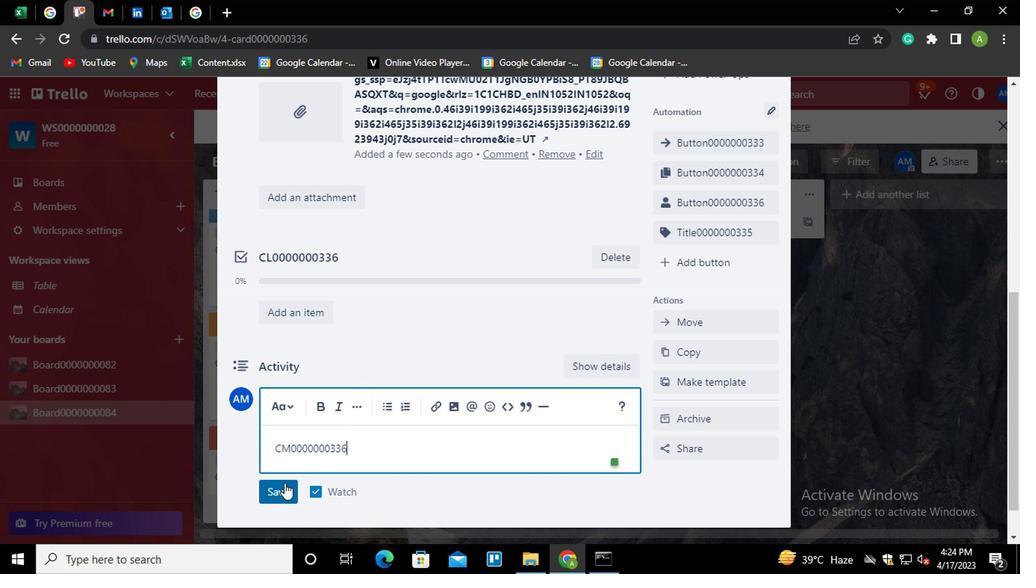 
Action: Mouse moved to (504, 430)
Screenshot: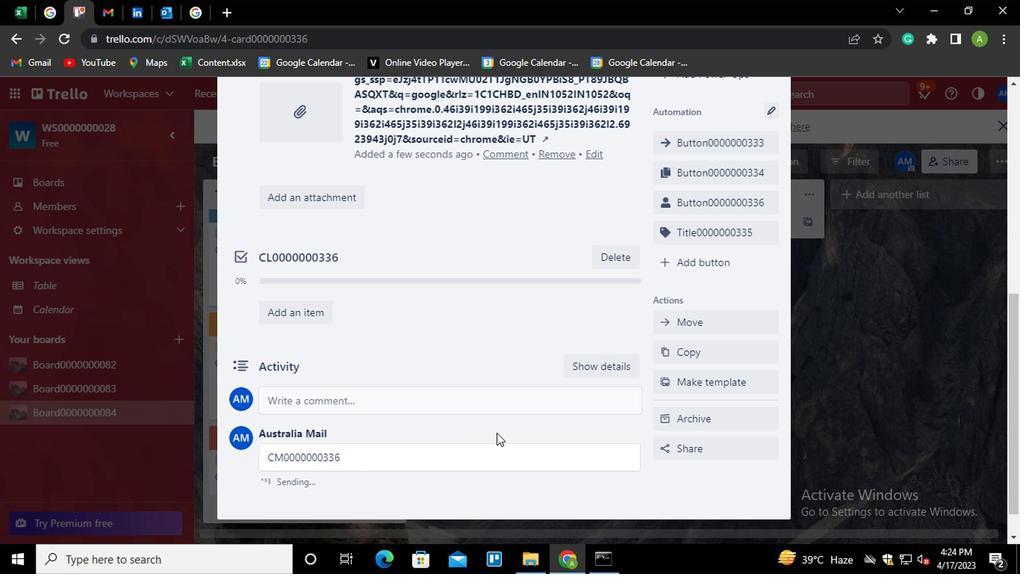 
Action: Mouse scrolled (504, 430) with delta (0, 0)
Screenshot: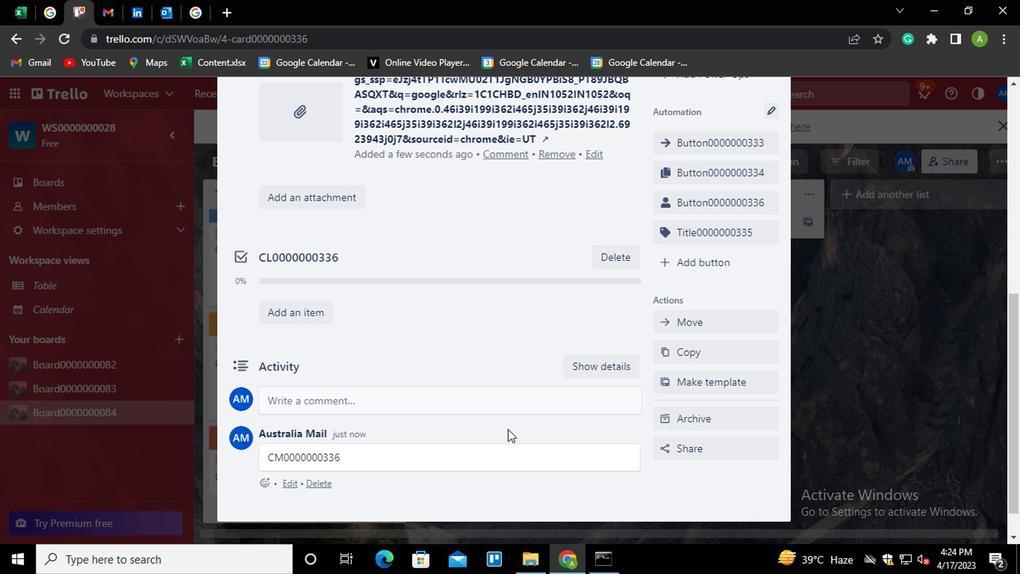 
Action: Mouse scrolled (504, 430) with delta (0, 0)
Screenshot: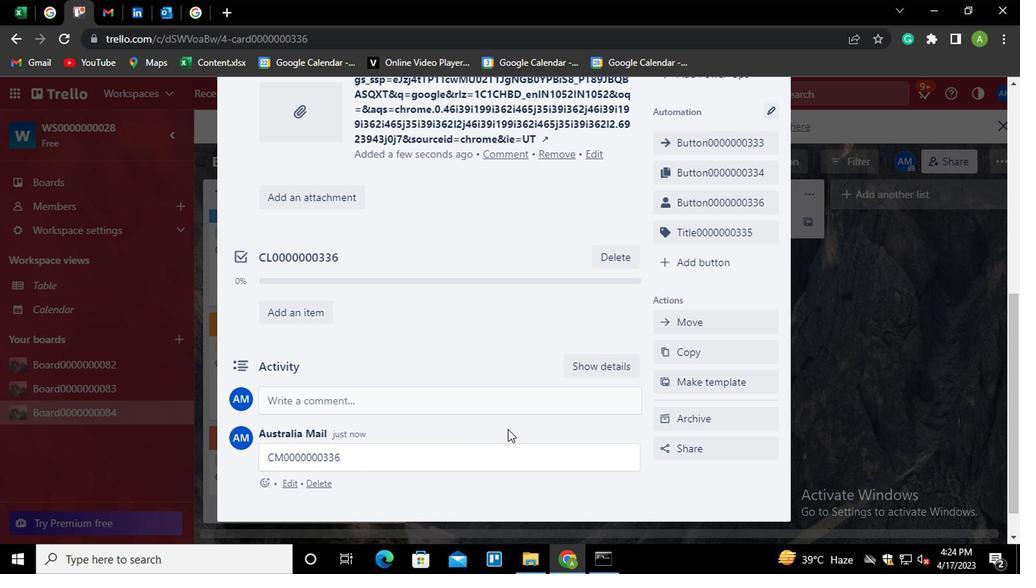 
Action: Mouse scrolled (504, 430) with delta (0, 0)
Screenshot: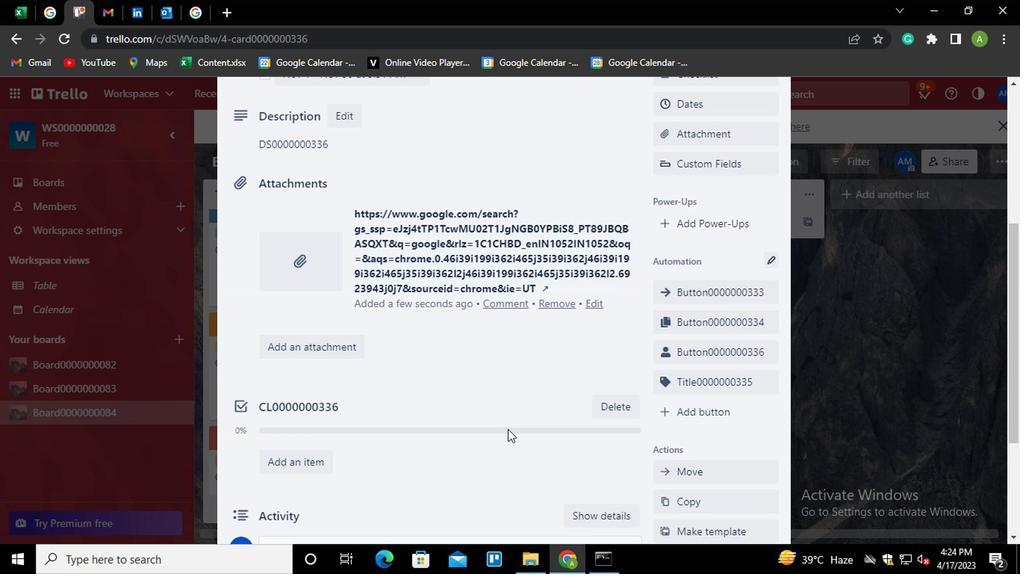 
Action: Mouse scrolled (504, 430) with delta (0, 0)
Screenshot: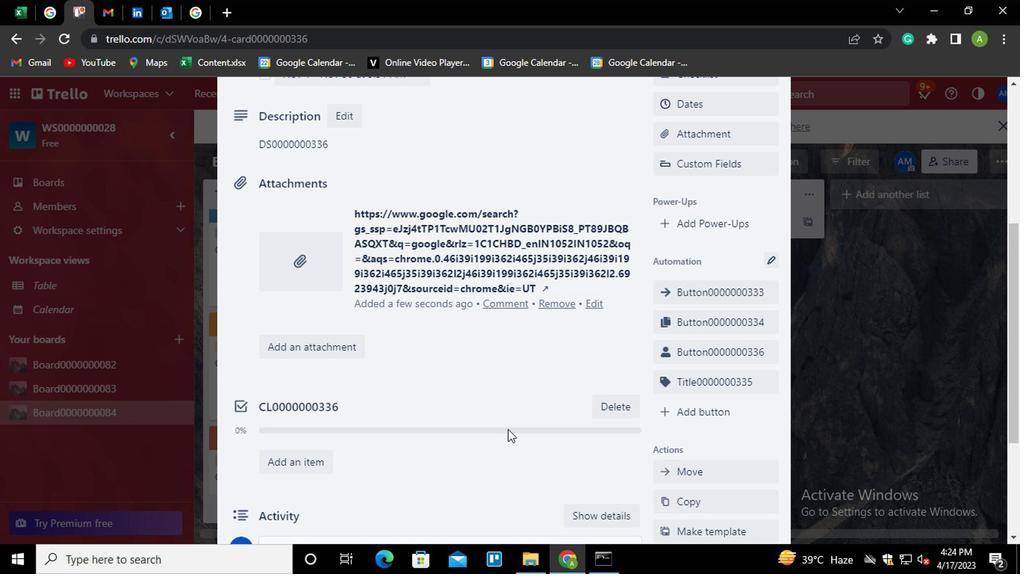 
Action: Mouse scrolled (504, 430) with delta (0, 0)
Screenshot: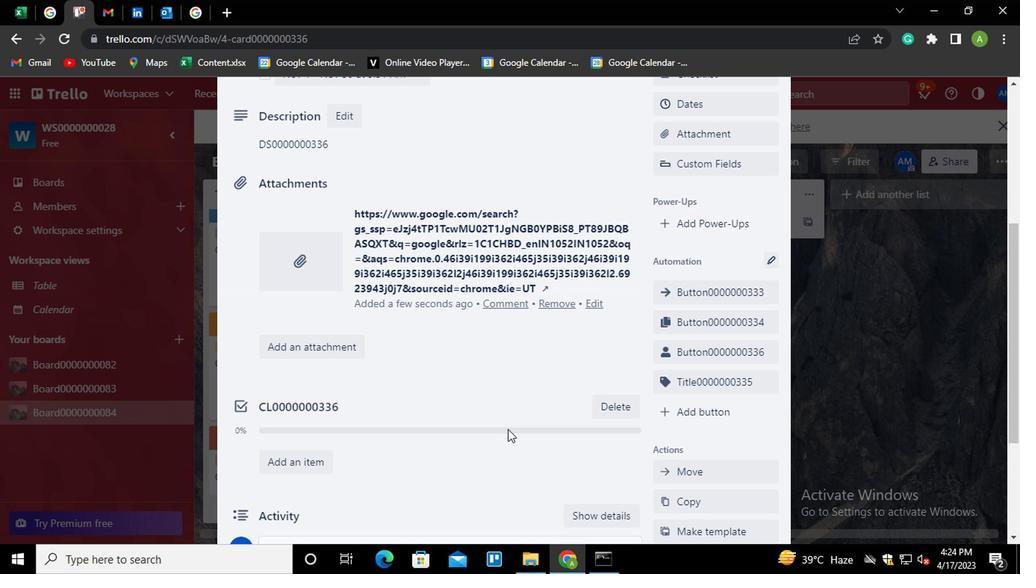 
Action: Mouse scrolled (504, 430) with delta (0, 0)
Screenshot: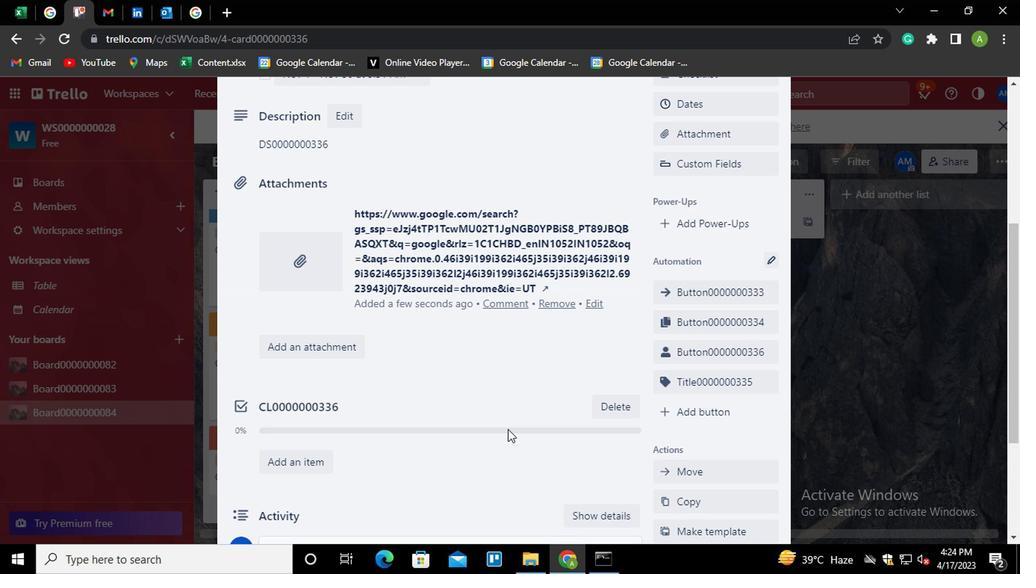 
Action: Mouse scrolled (504, 430) with delta (0, 0)
Screenshot: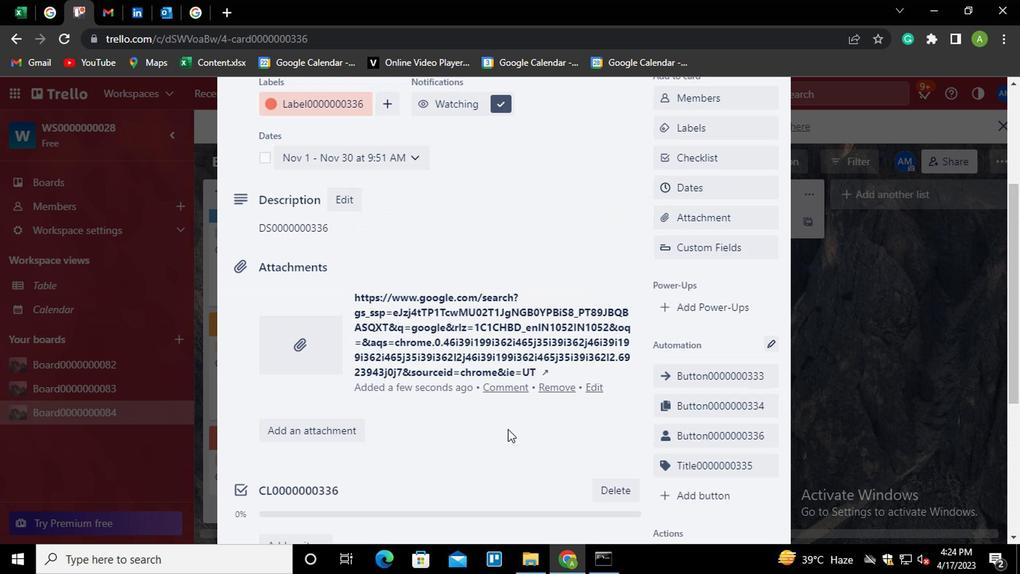
Action: Mouse scrolled (504, 430) with delta (0, 0)
Screenshot: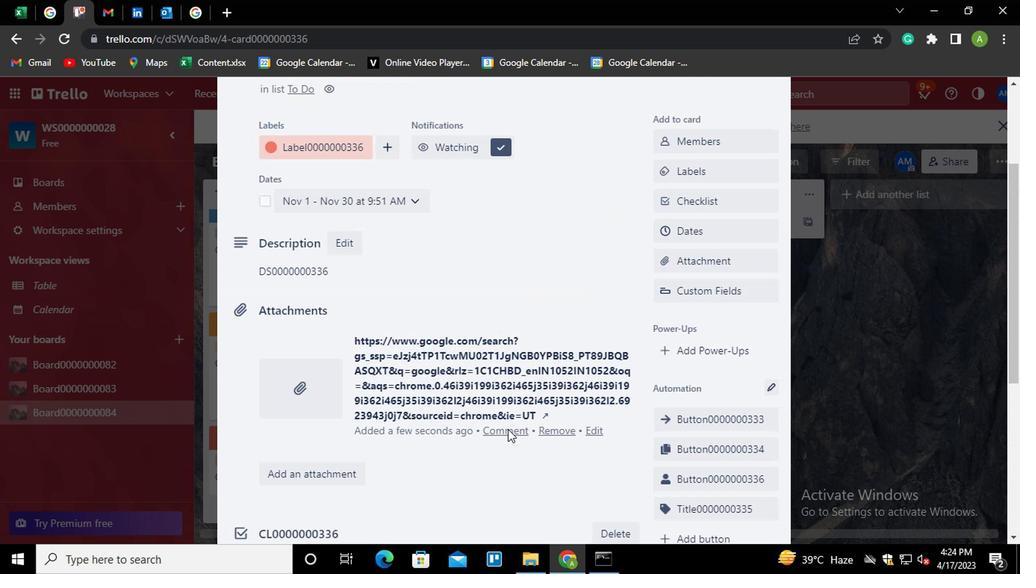 
Action: Mouse scrolled (504, 430) with delta (0, 0)
Screenshot: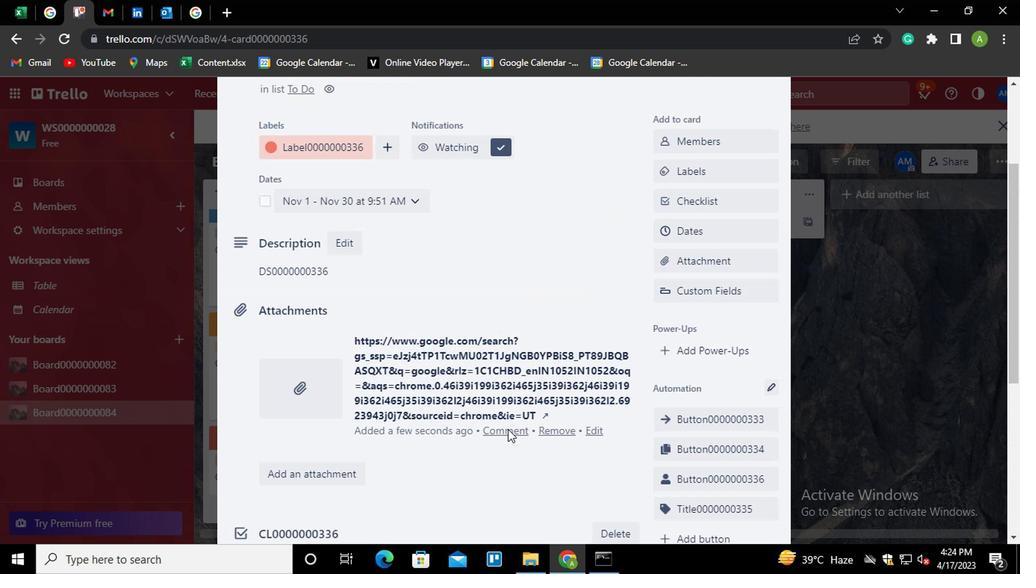 
Action: Mouse scrolled (504, 430) with delta (0, 0)
Screenshot: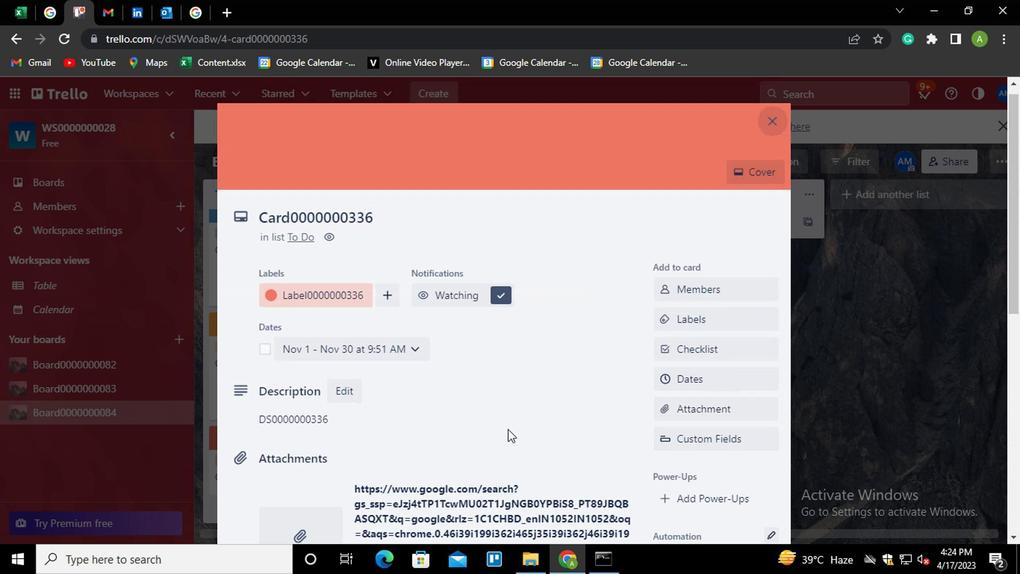 
Action: Mouse scrolled (504, 430) with delta (0, 0)
Screenshot: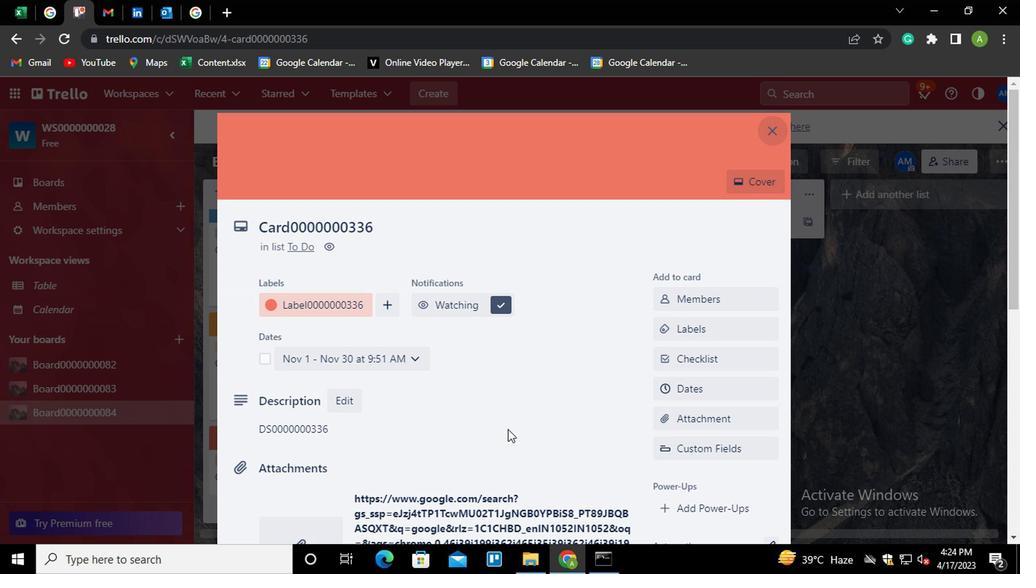 
Action: Mouse scrolled (504, 430) with delta (0, 0)
Screenshot: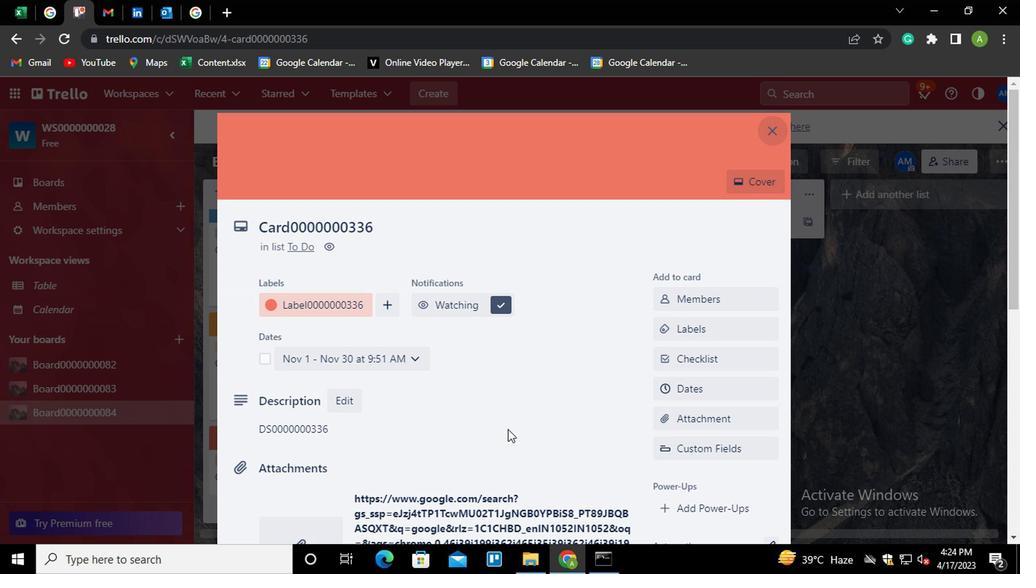 
Action: Mouse scrolled (504, 430) with delta (0, 0)
Screenshot: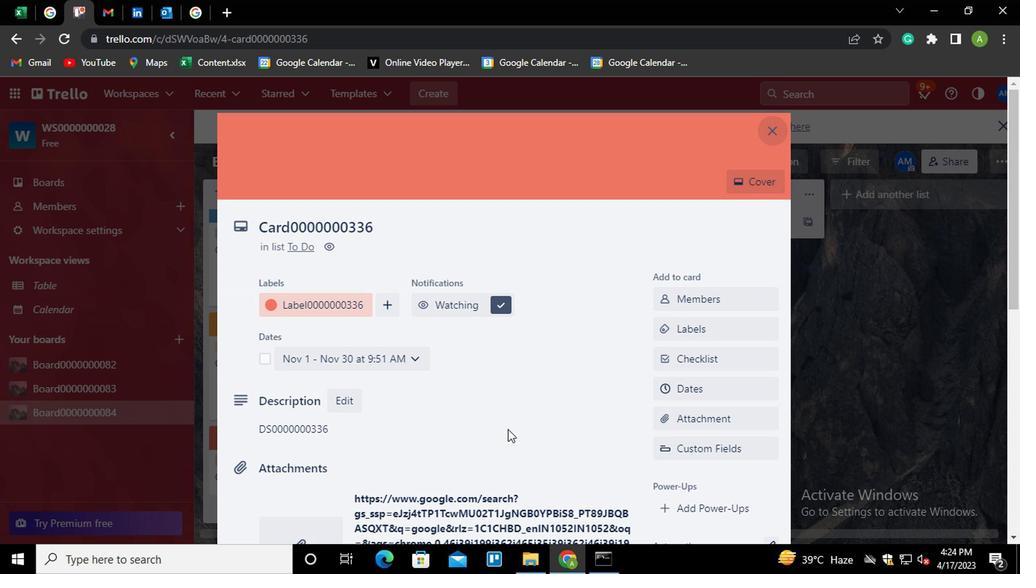 
Action: Mouse scrolled (504, 430) with delta (0, 0)
Screenshot: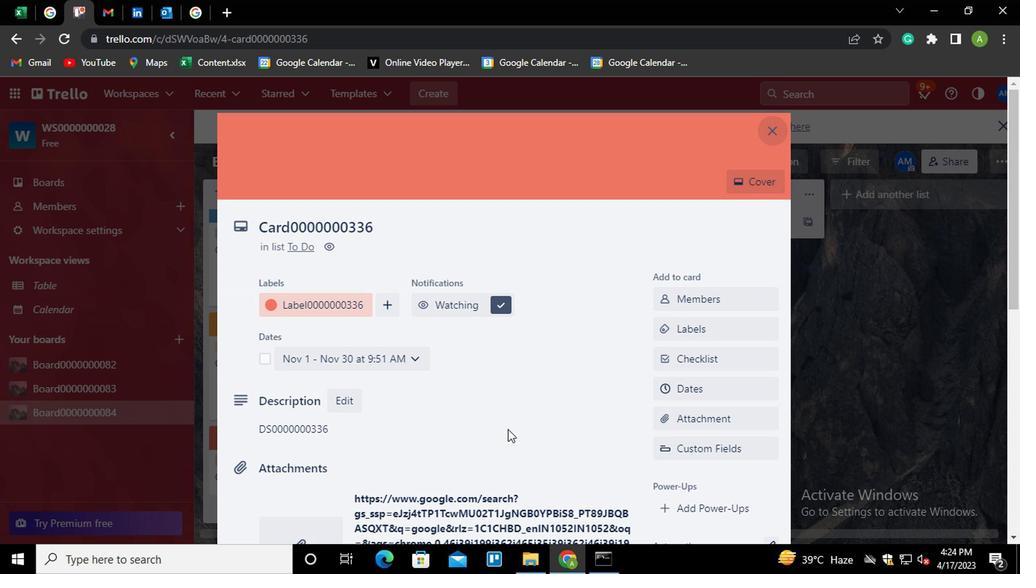 
